Task: Create in the project ZestTech and in the Backlog issue 'Develop a new tool for automated testing of security vulnerabilities in web applications' a child issue 'Serverless computing application monitoring and alerting optimization', and assign it to team member softage.4@softage.net.
Action: Mouse moved to (298, 95)
Screenshot: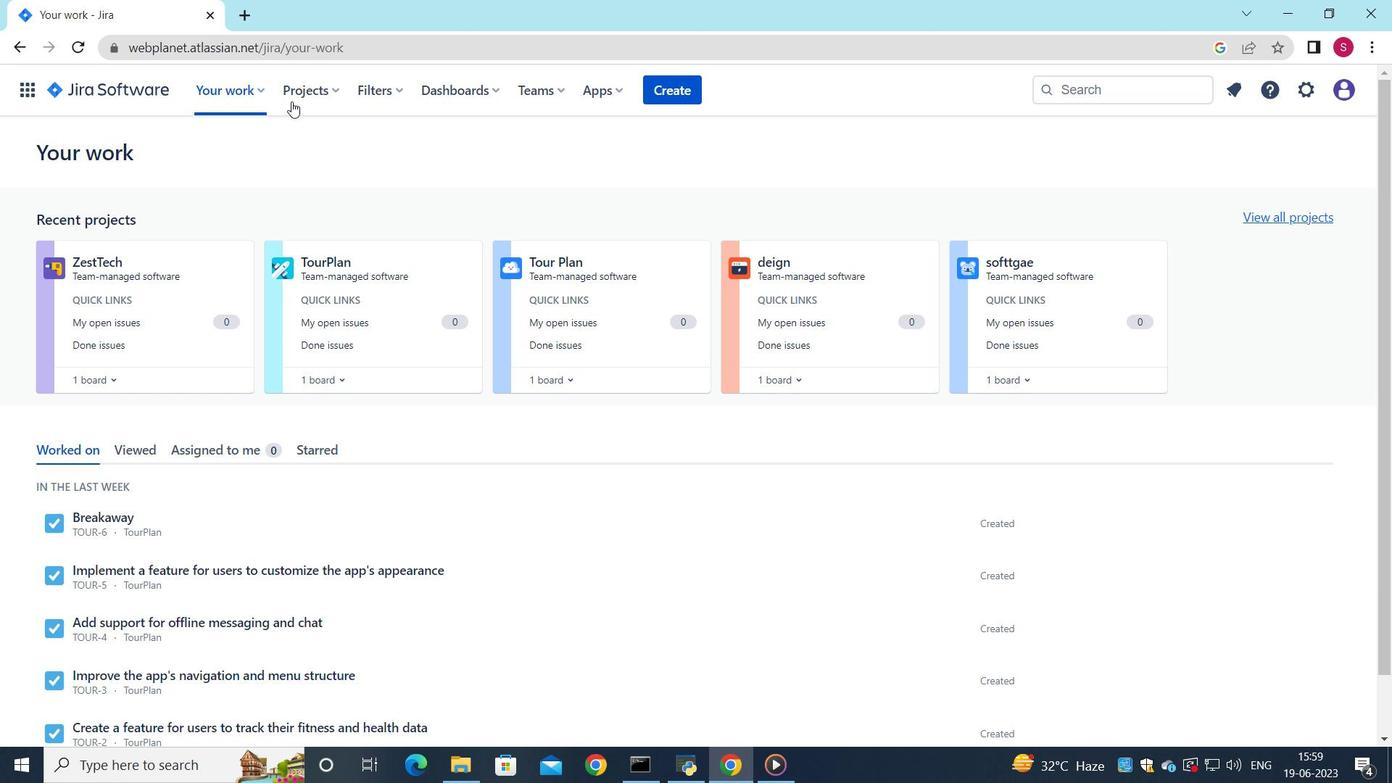 
Action: Mouse pressed left at (298, 95)
Screenshot: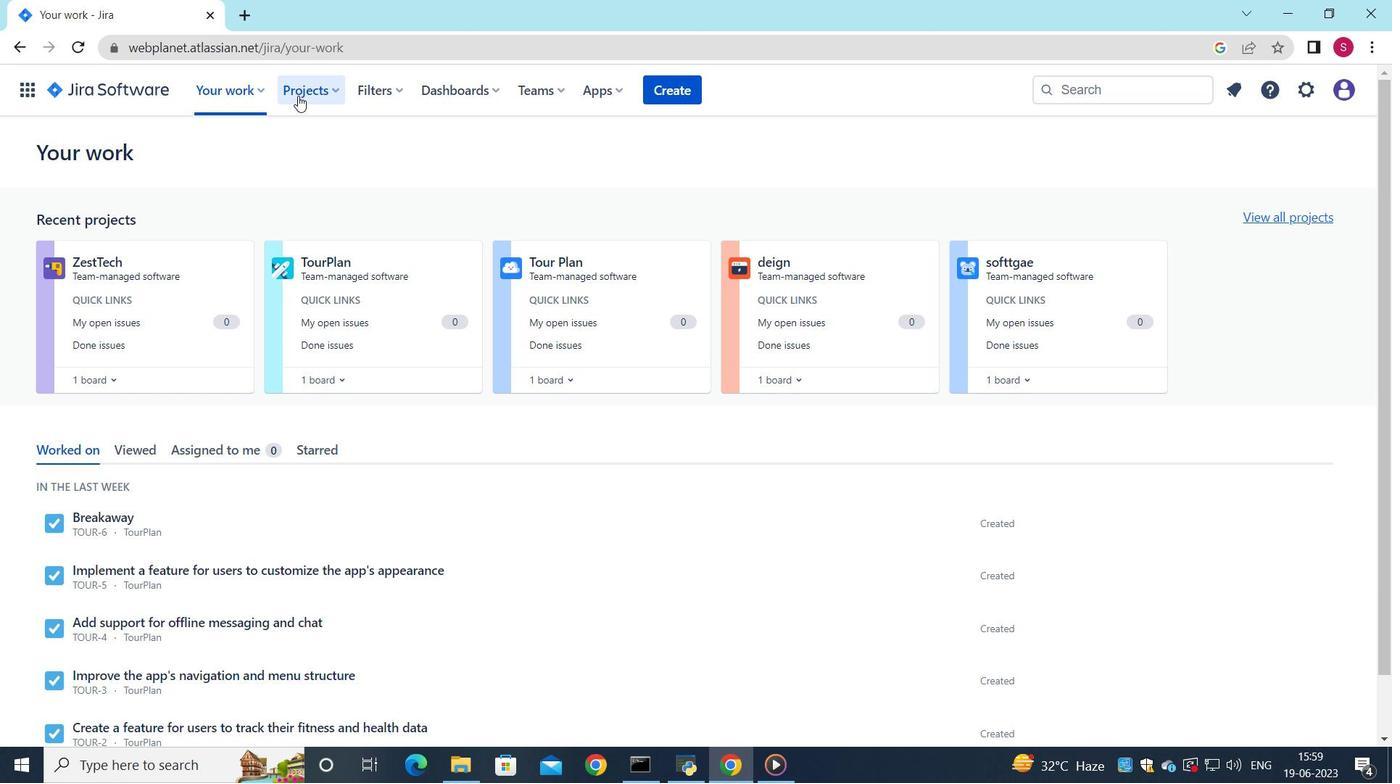 
Action: Mouse moved to (310, 171)
Screenshot: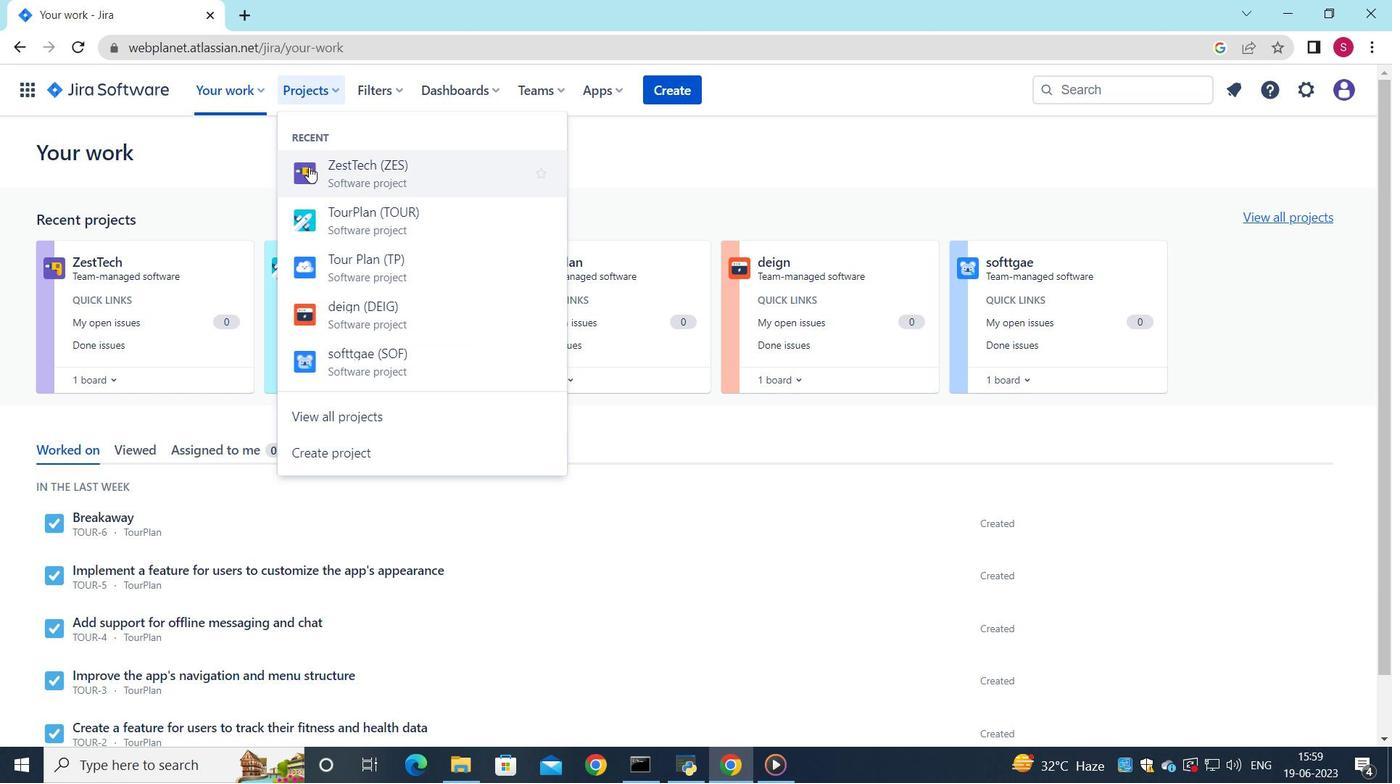 
Action: Mouse pressed left at (310, 171)
Screenshot: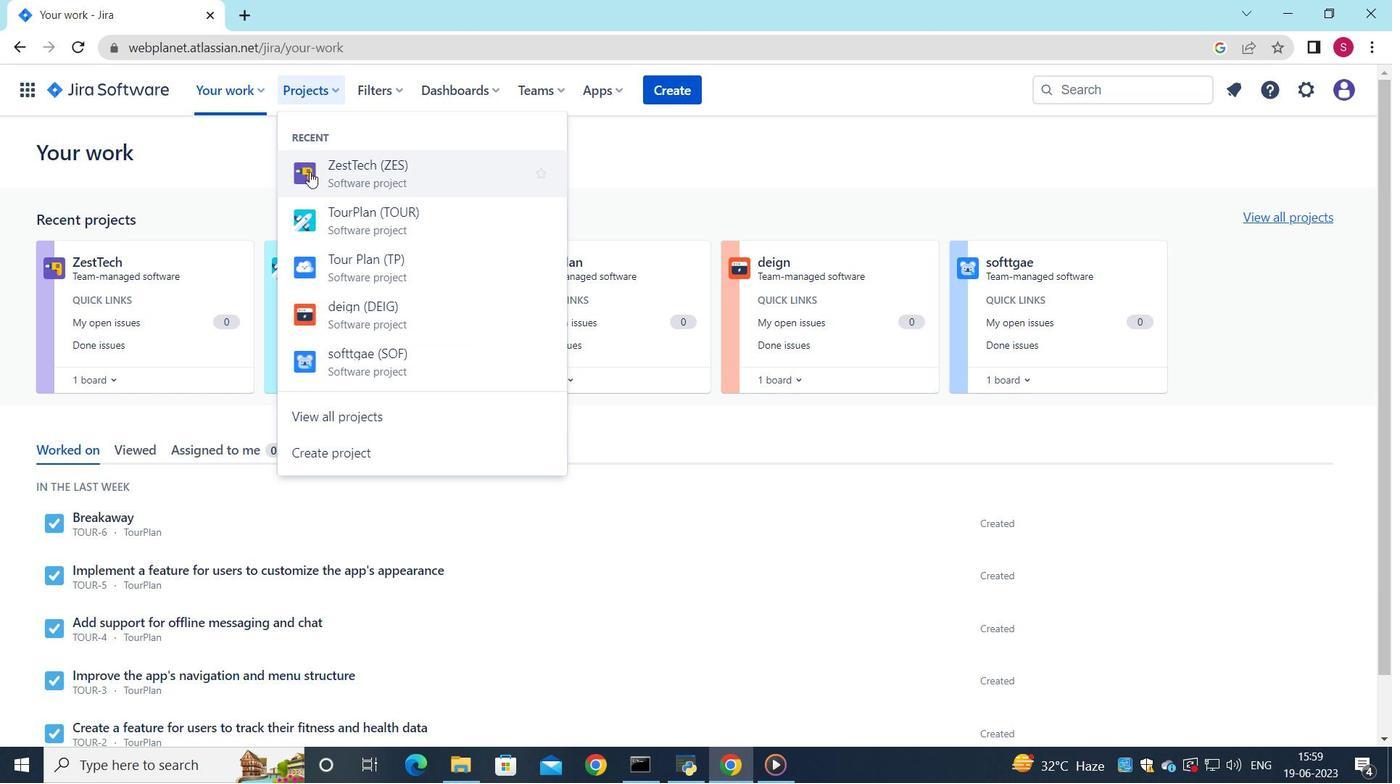 
Action: Mouse moved to (428, 382)
Screenshot: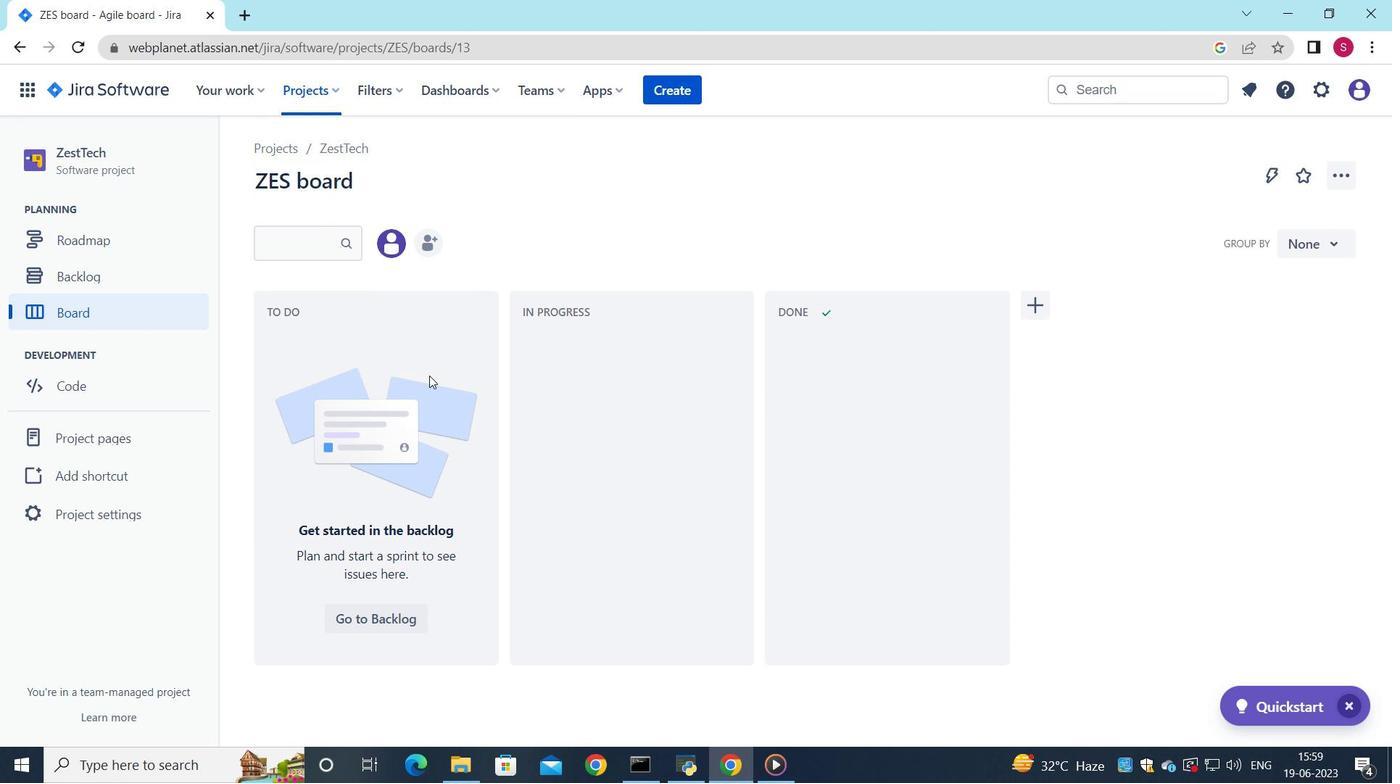 
Action: Mouse scrolled (428, 382) with delta (0, 0)
Screenshot: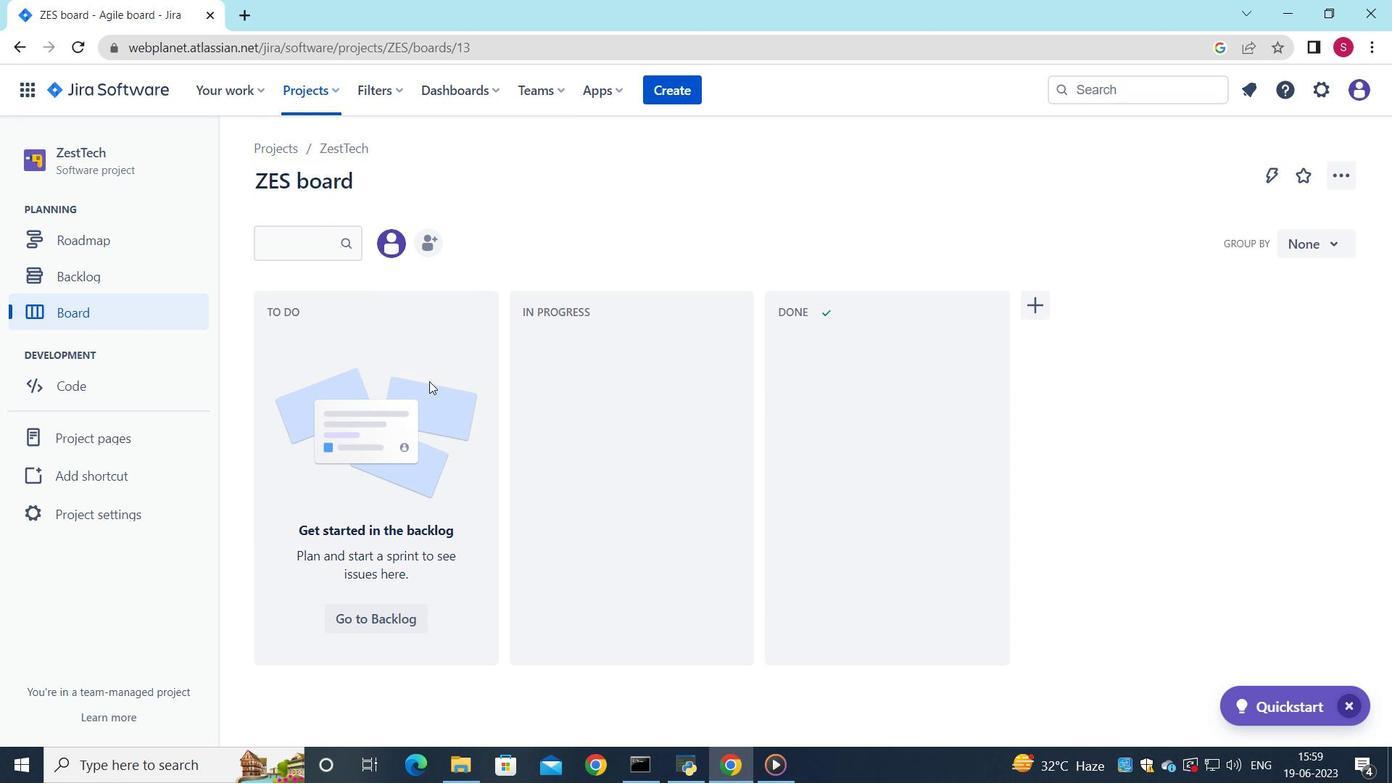 
Action: Mouse scrolled (428, 382) with delta (0, 0)
Screenshot: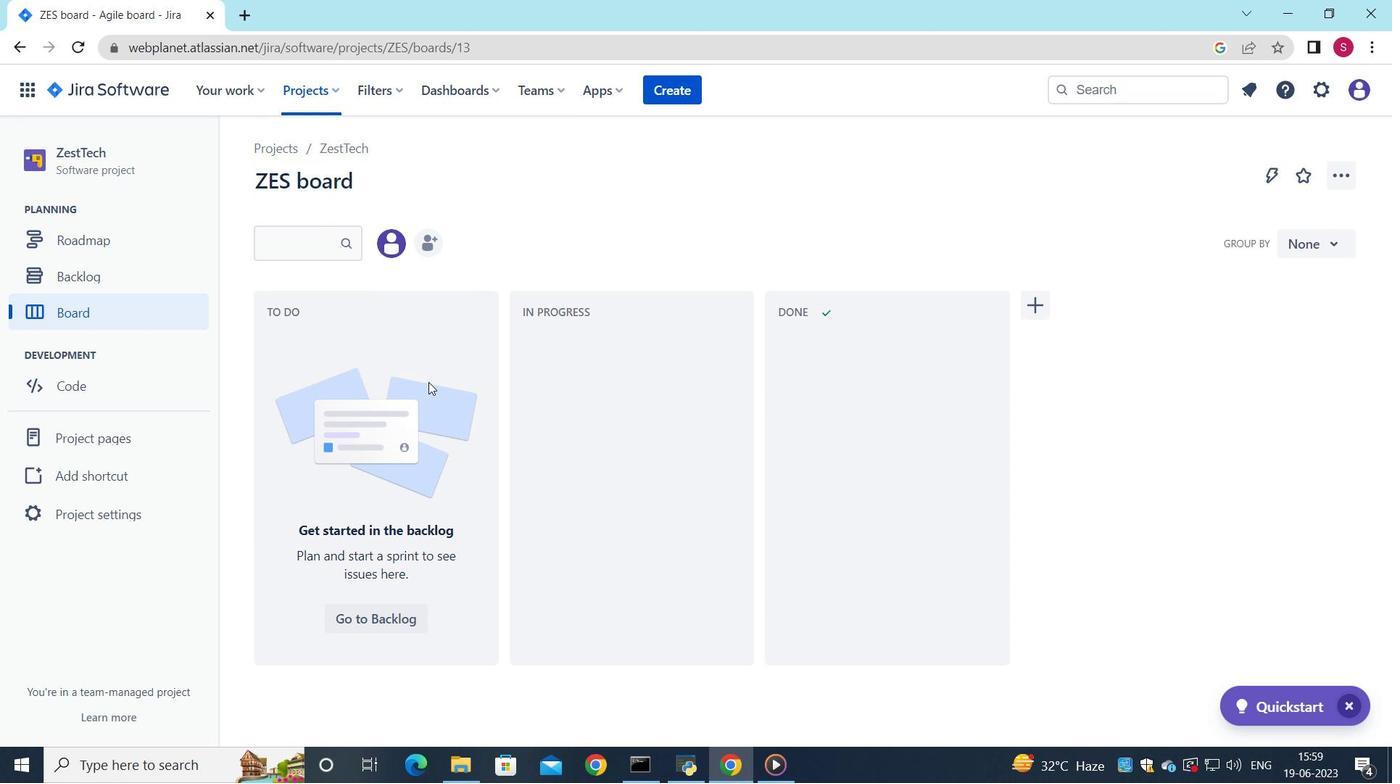 
Action: Mouse scrolled (428, 382) with delta (0, 0)
Screenshot: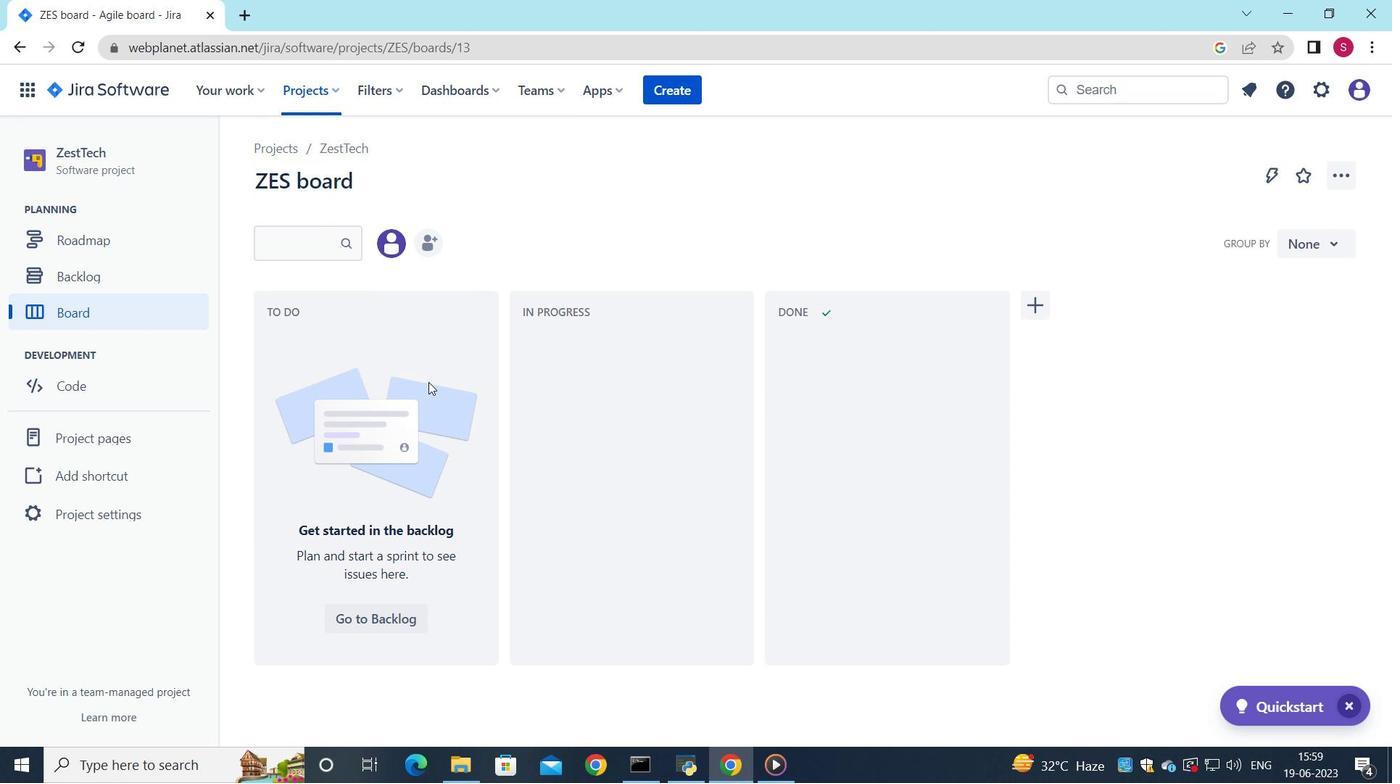 
Action: Mouse moved to (135, 279)
Screenshot: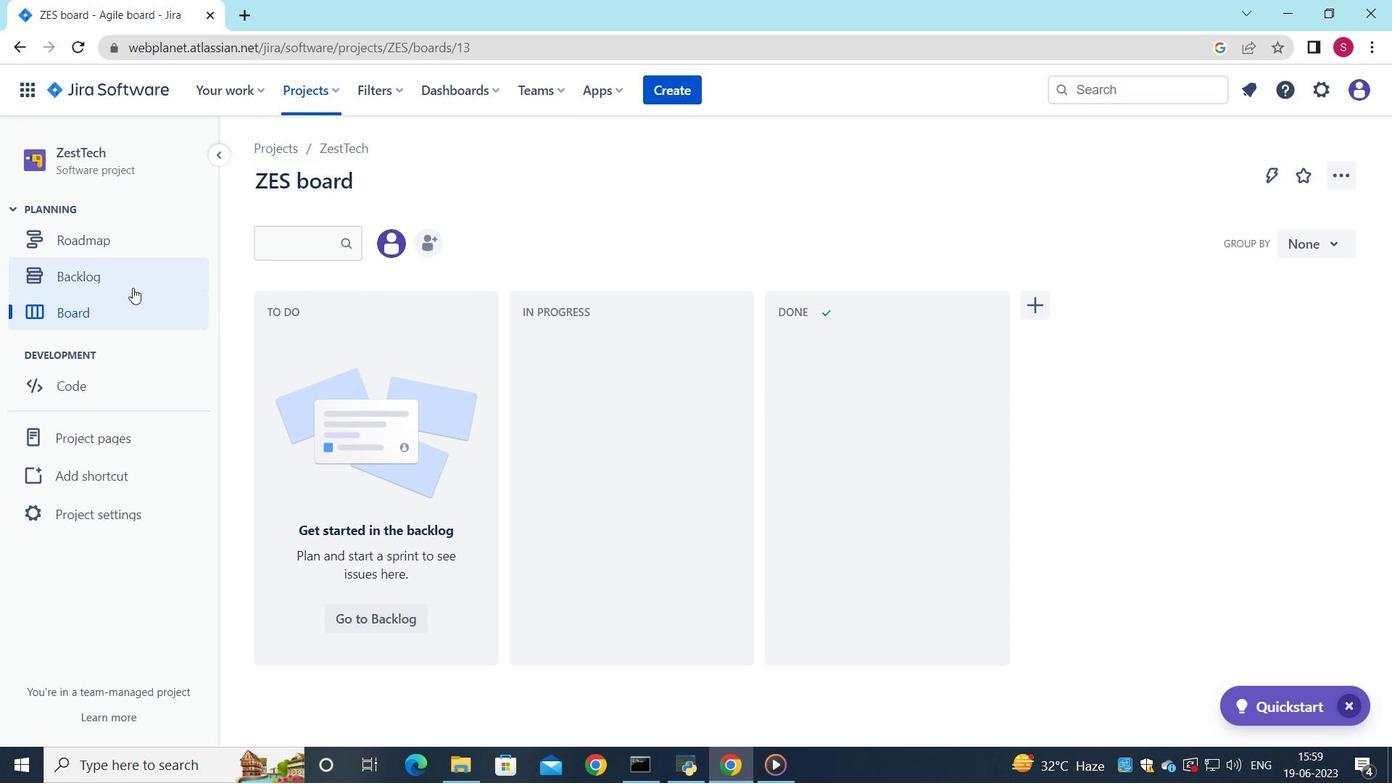 
Action: Mouse pressed left at (135, 279)
Screenshot: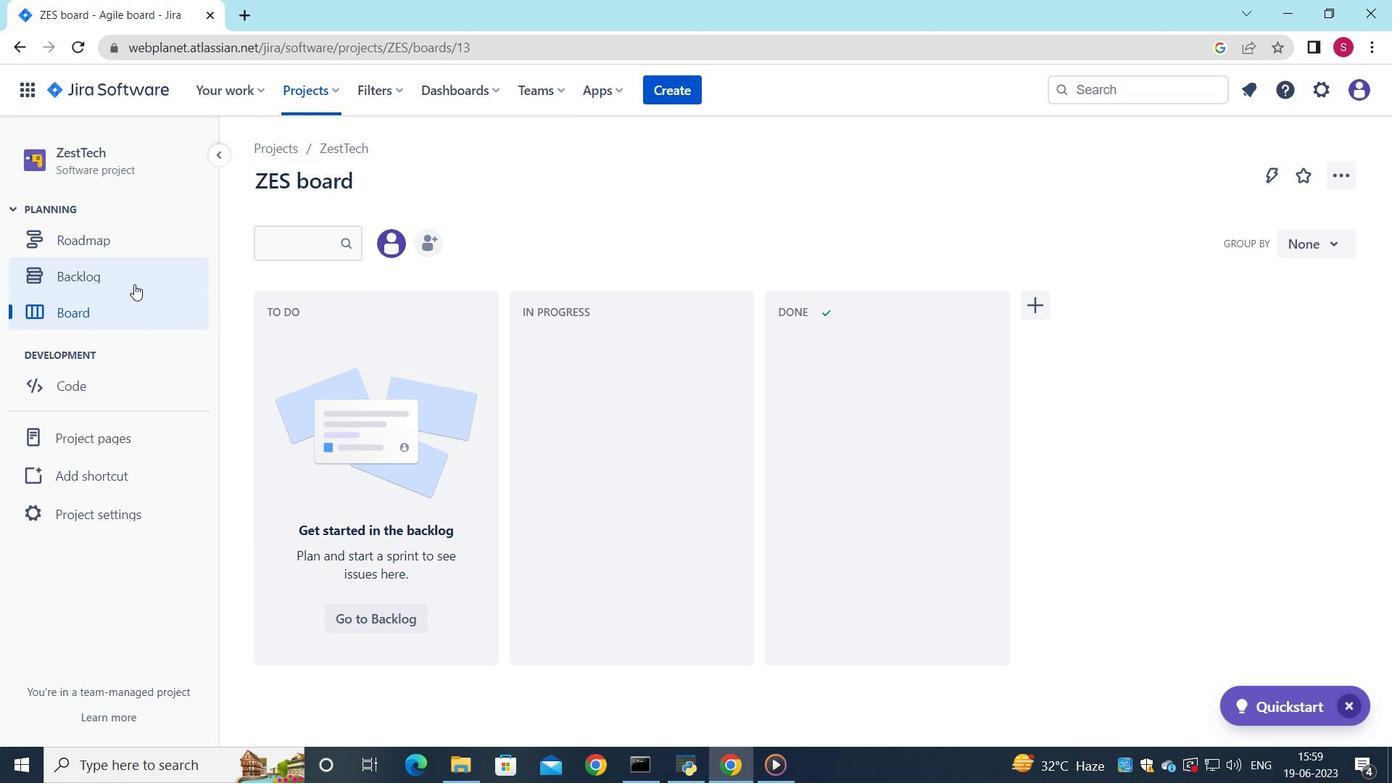 
Action: Mouse moved to (427, 366)
Screenshot: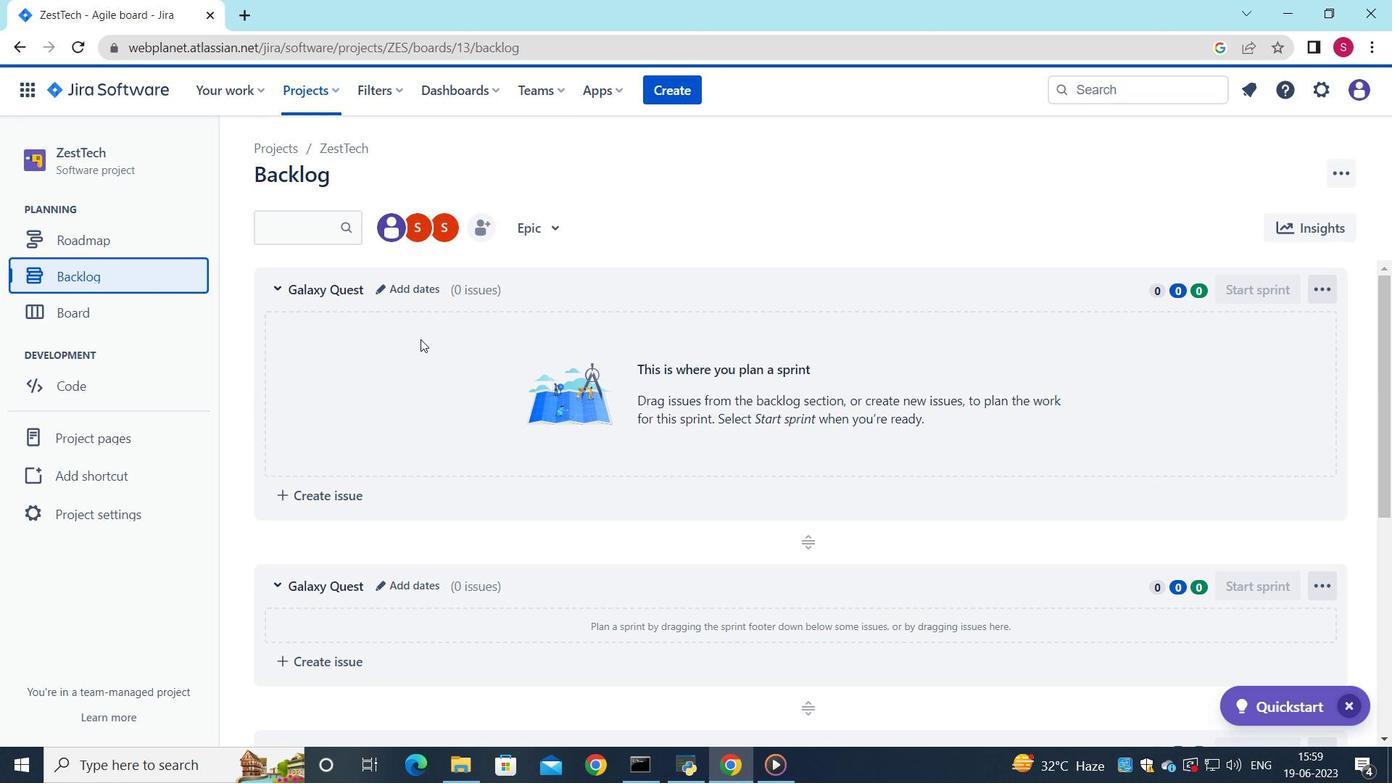 
Action: Mouse scrolled (427, 366) with delta (0, 0)
Screenshot: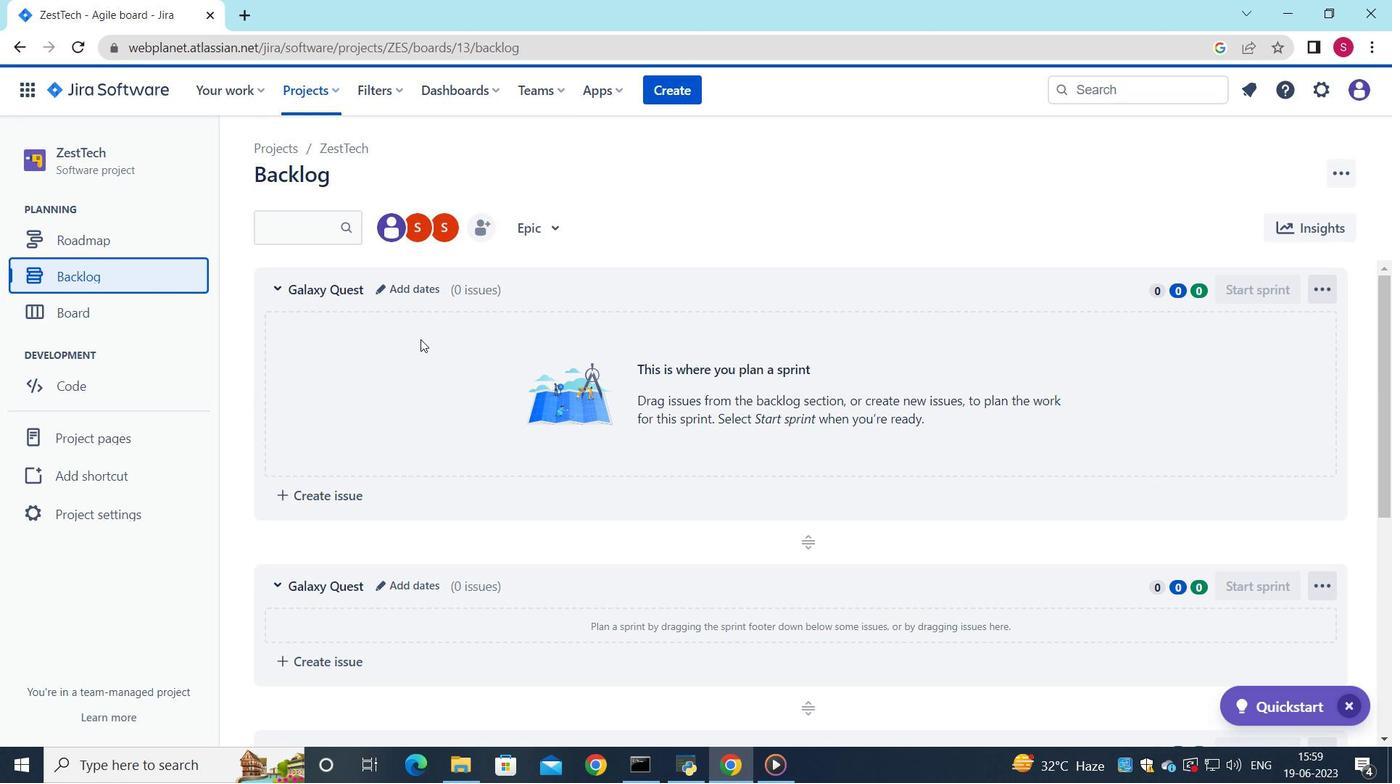 
Action: Mouse moved to (432, 380)
Screenshot: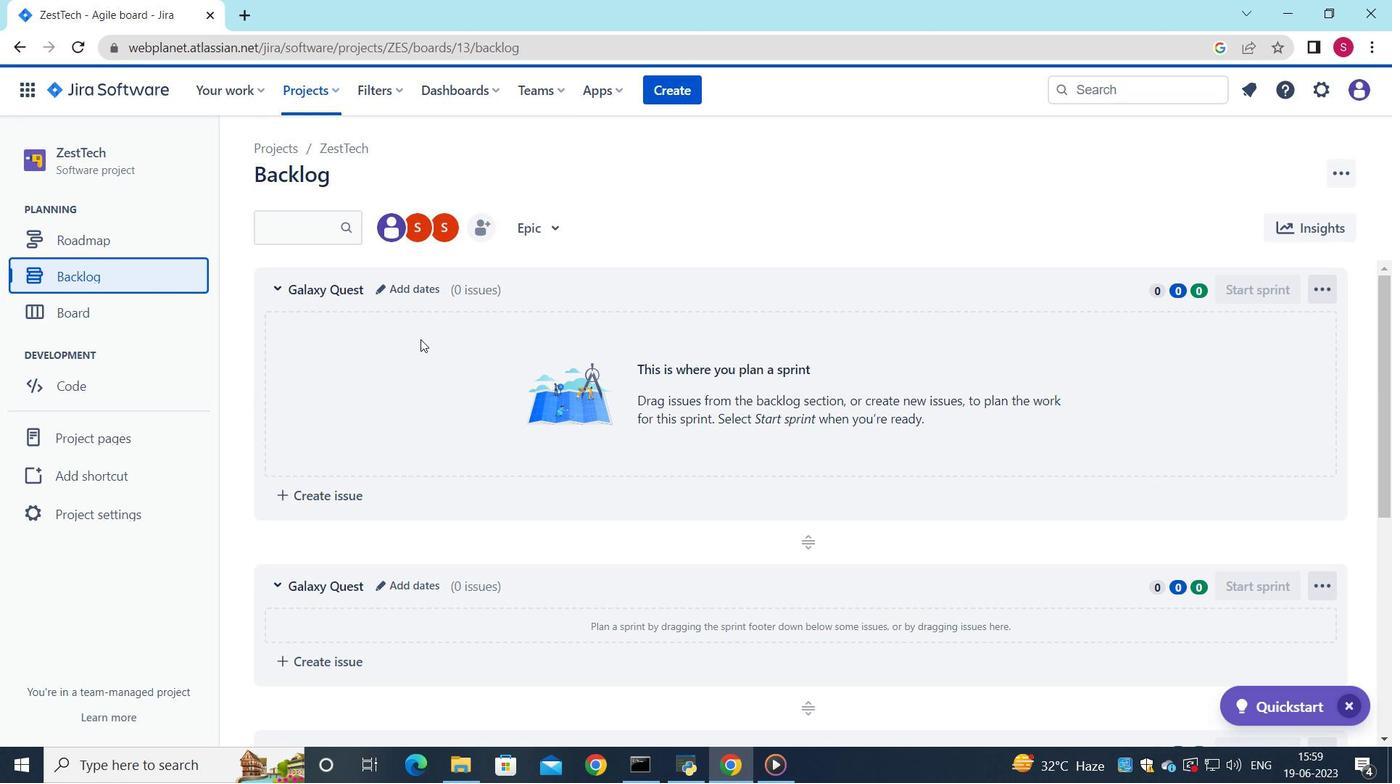 
Action: Mouse scrolled (432, 380) with delta (0, 0)
Screenshot: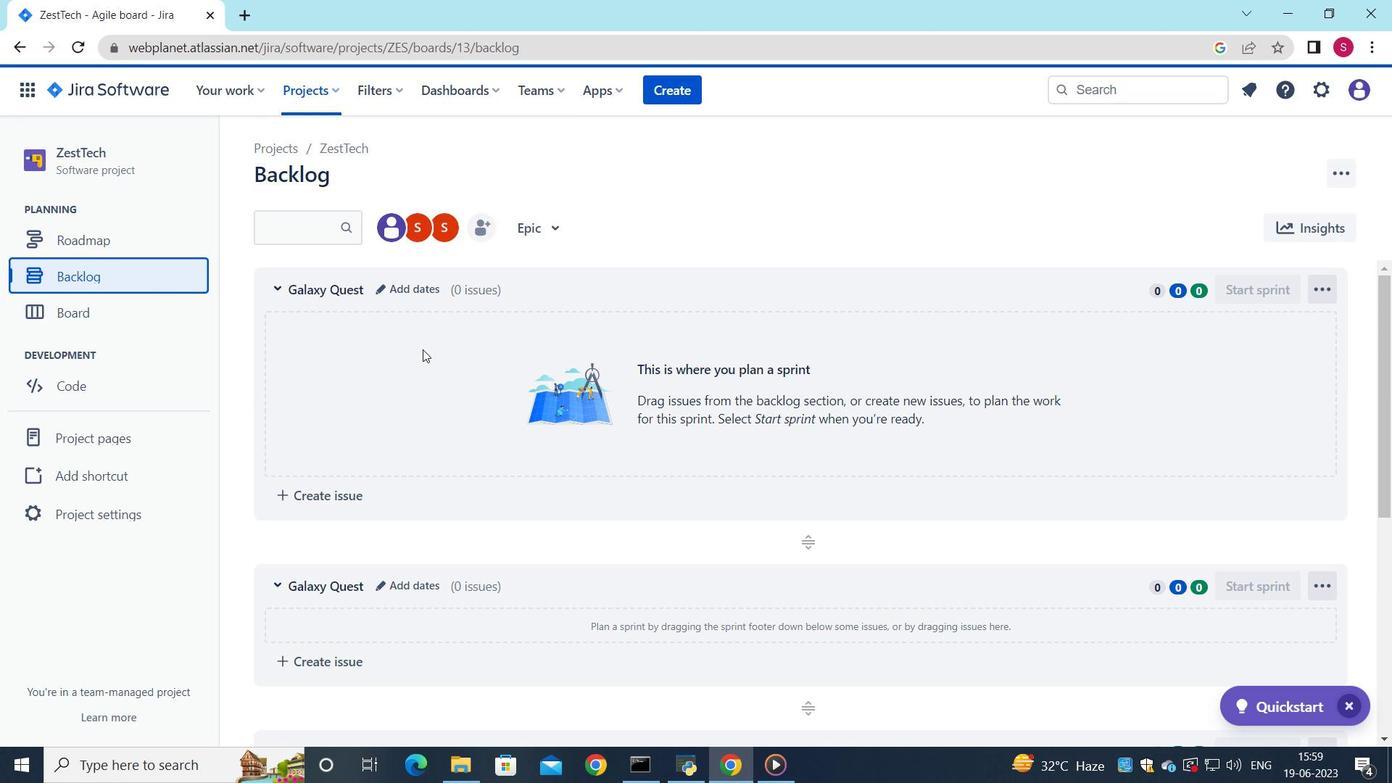 
Action: Mouse moved to (433, 387)
Screenshot: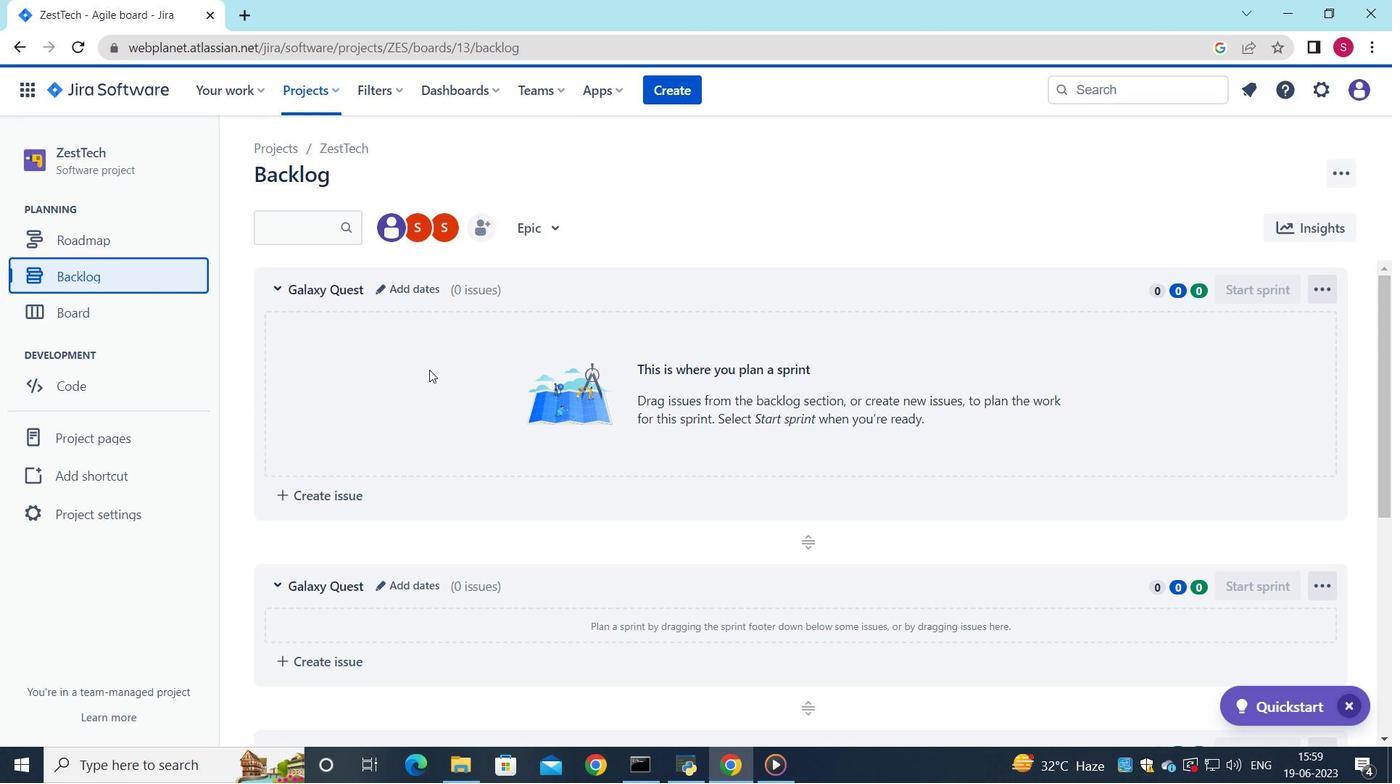 
Action: Mouse scrolled (433, 386) with delta (0, 0)
Screenshot: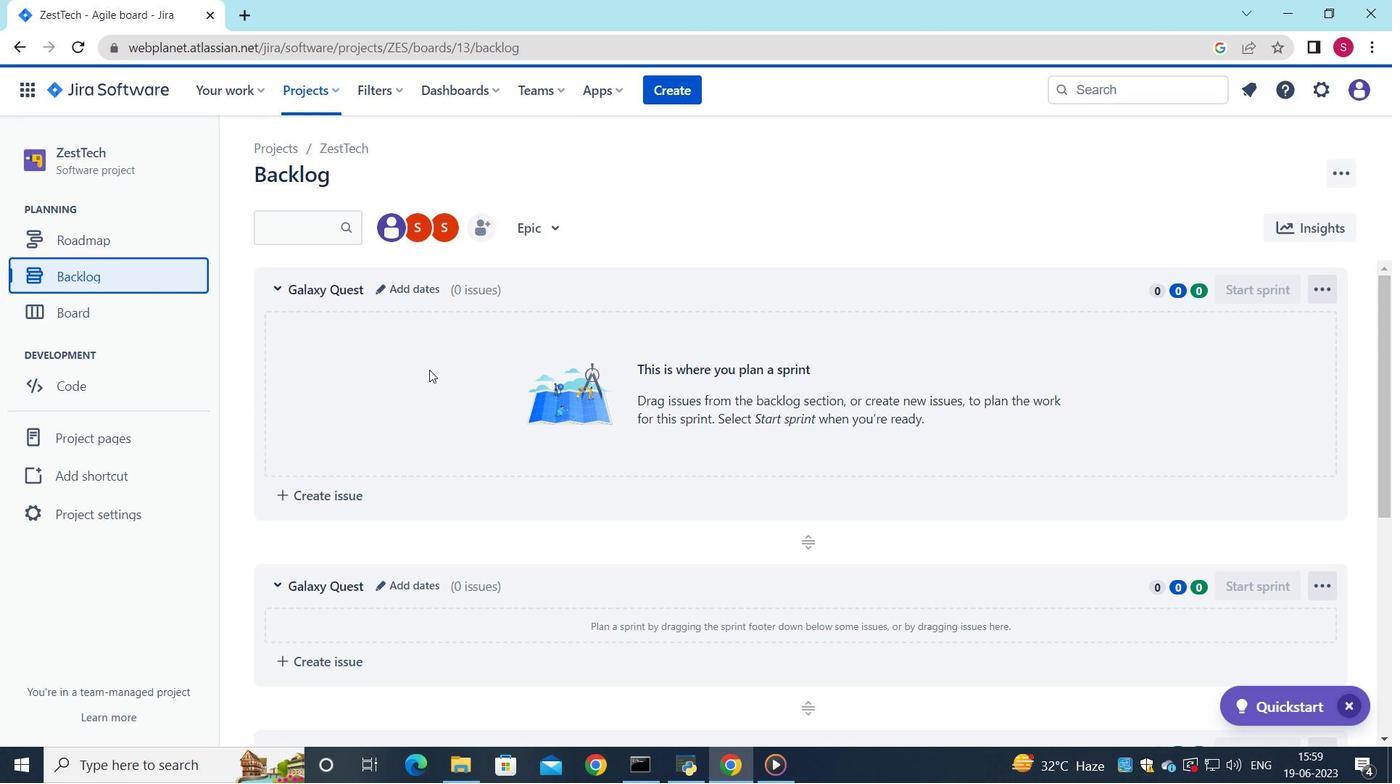 
Action: Mouse moved to (432, 407)
Screenshot: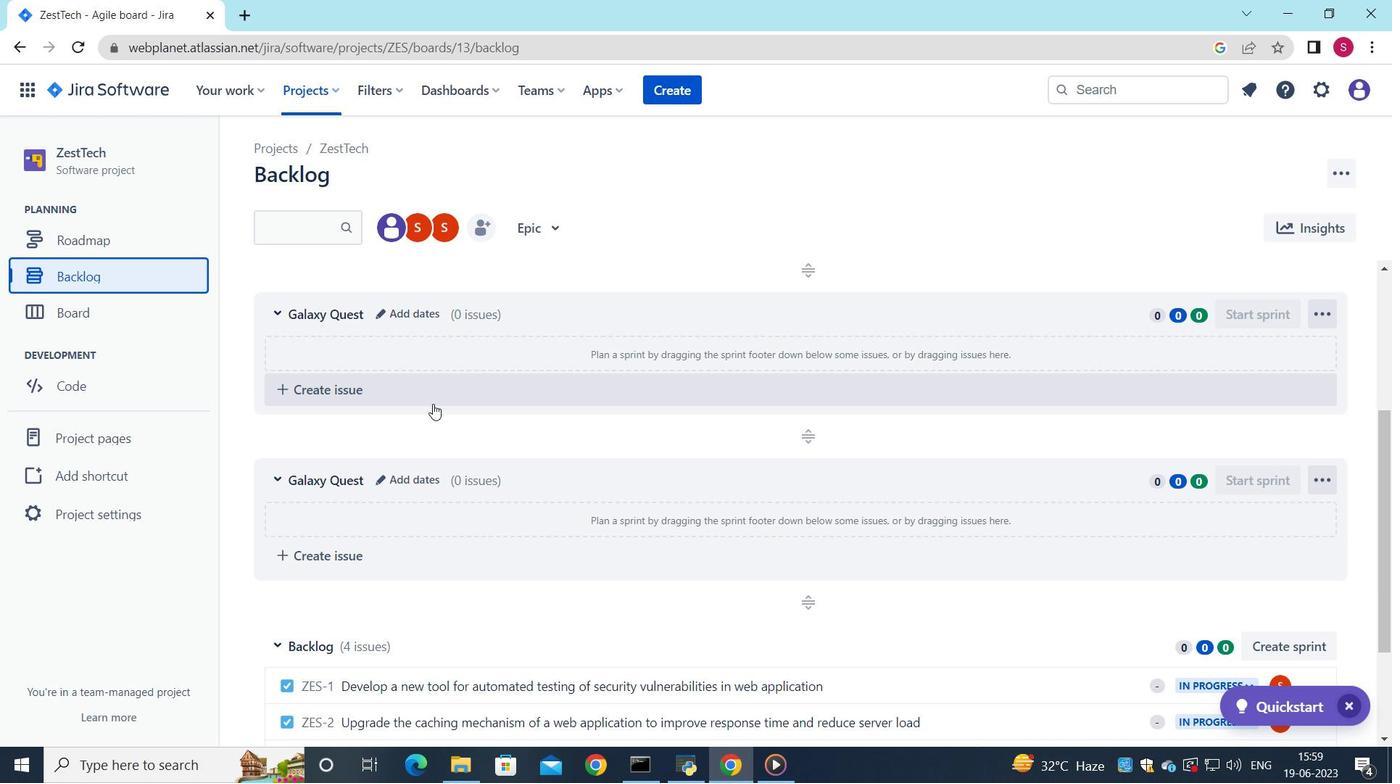 
Action: Mouse scrolled (432, 406) with delta (0, 0)
Screenshot: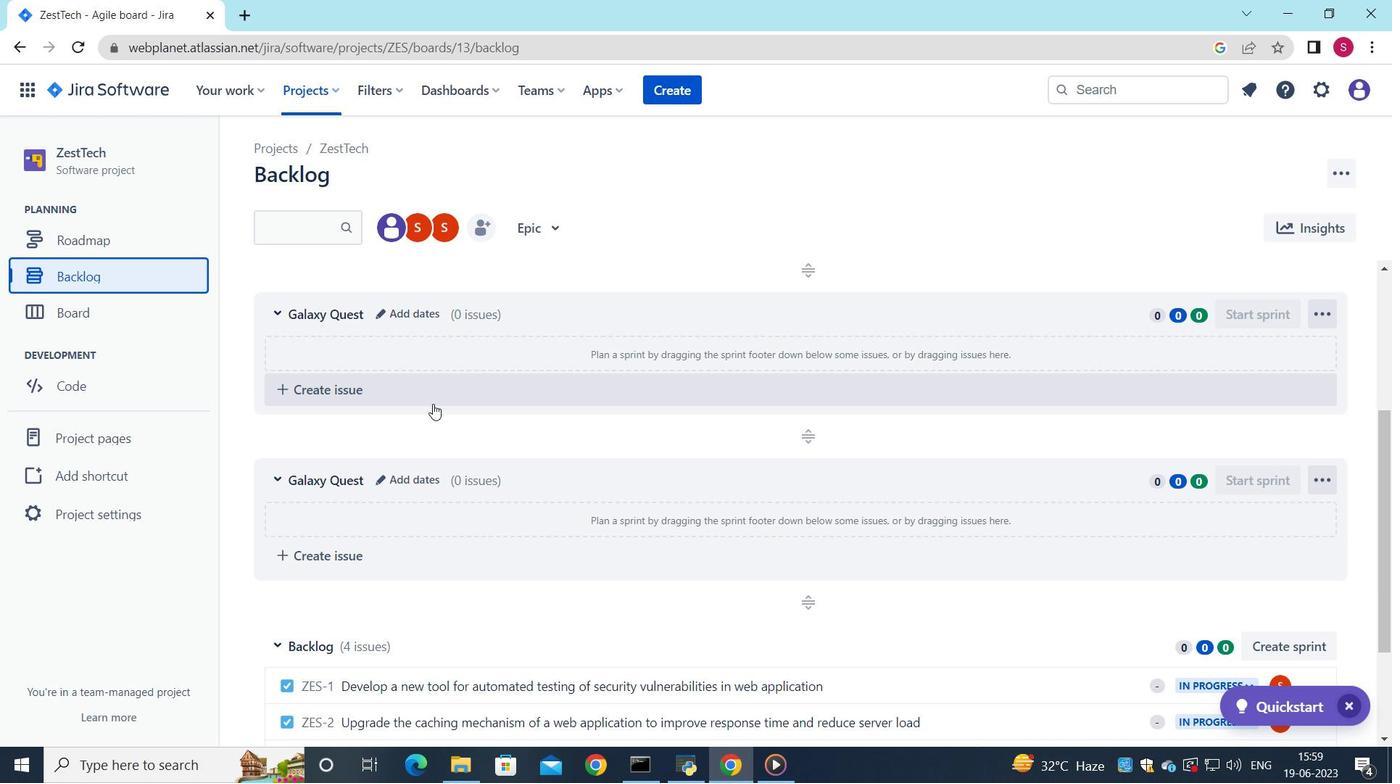 
Action: Mouse moved to (432, 408)
Screenshot: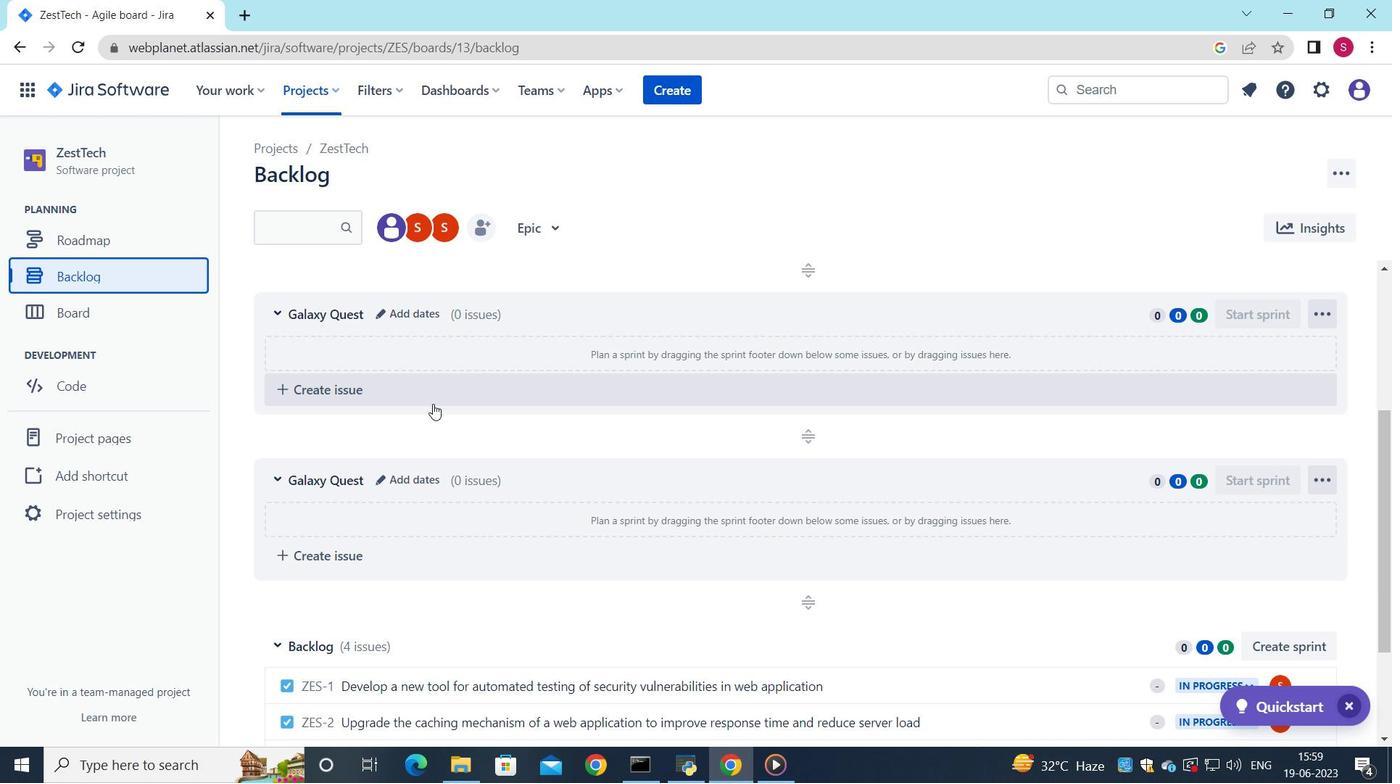 
Action: Mouse scrolled (432, 407) with delta (0, 0)
Screenshot: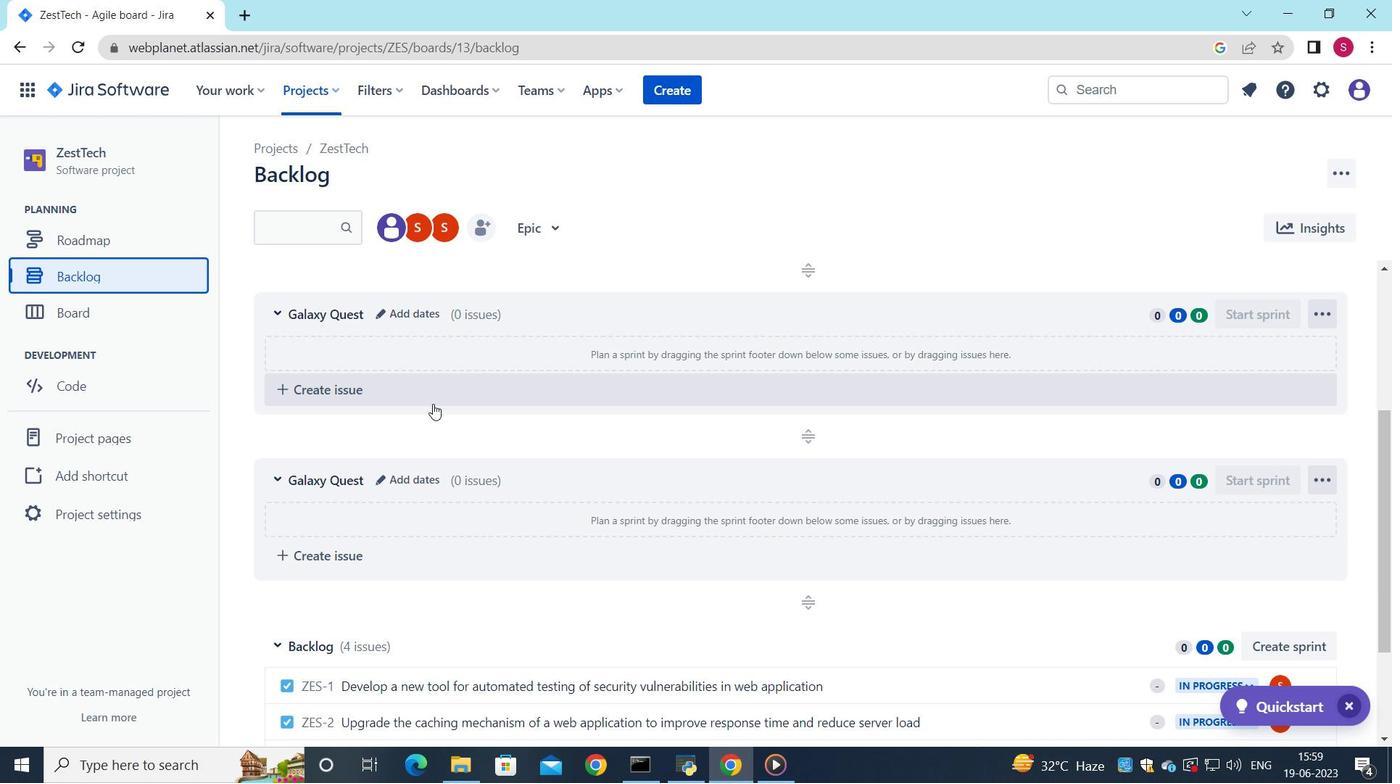 
Action: Mouse scrolled (432, 407) with delta (0, 0)
Screenshot: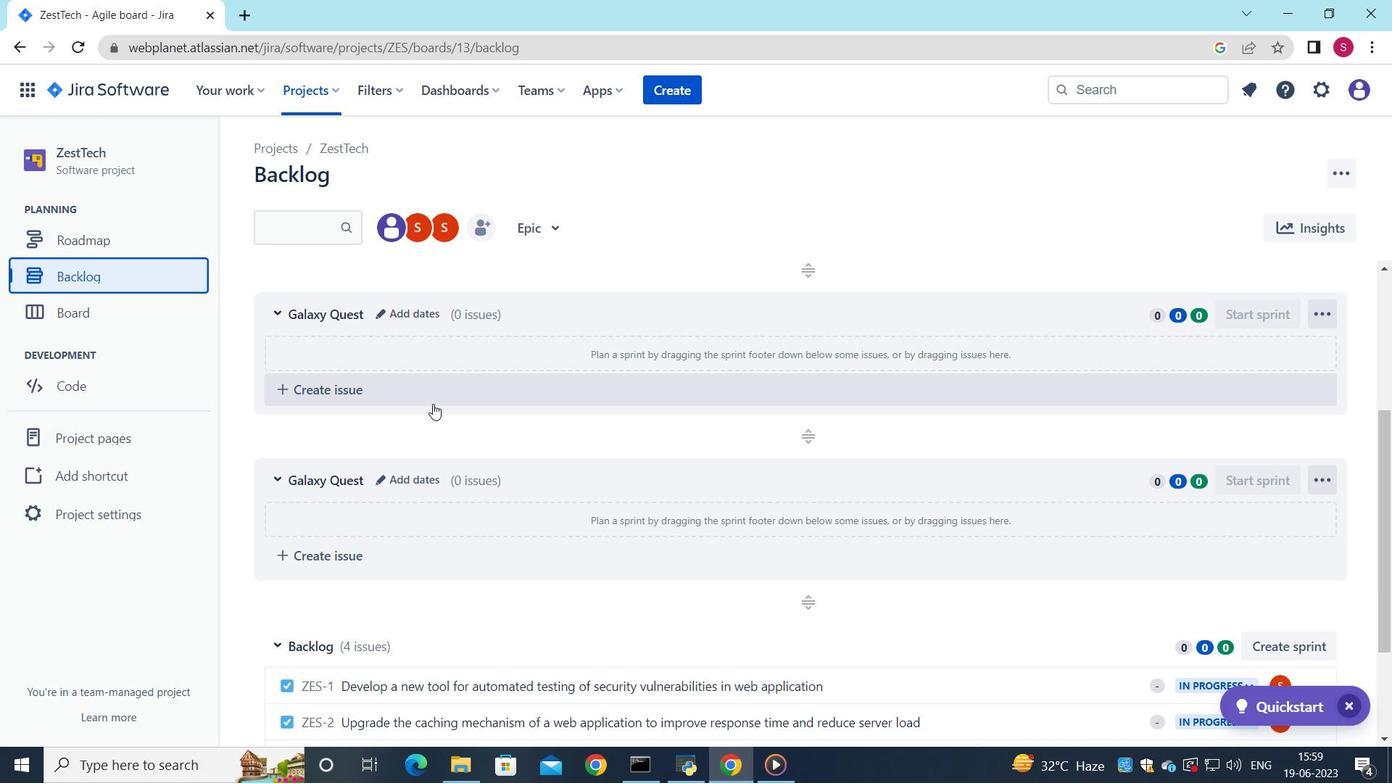 
Action: Mouse moved to (420, 523)
Screenshot: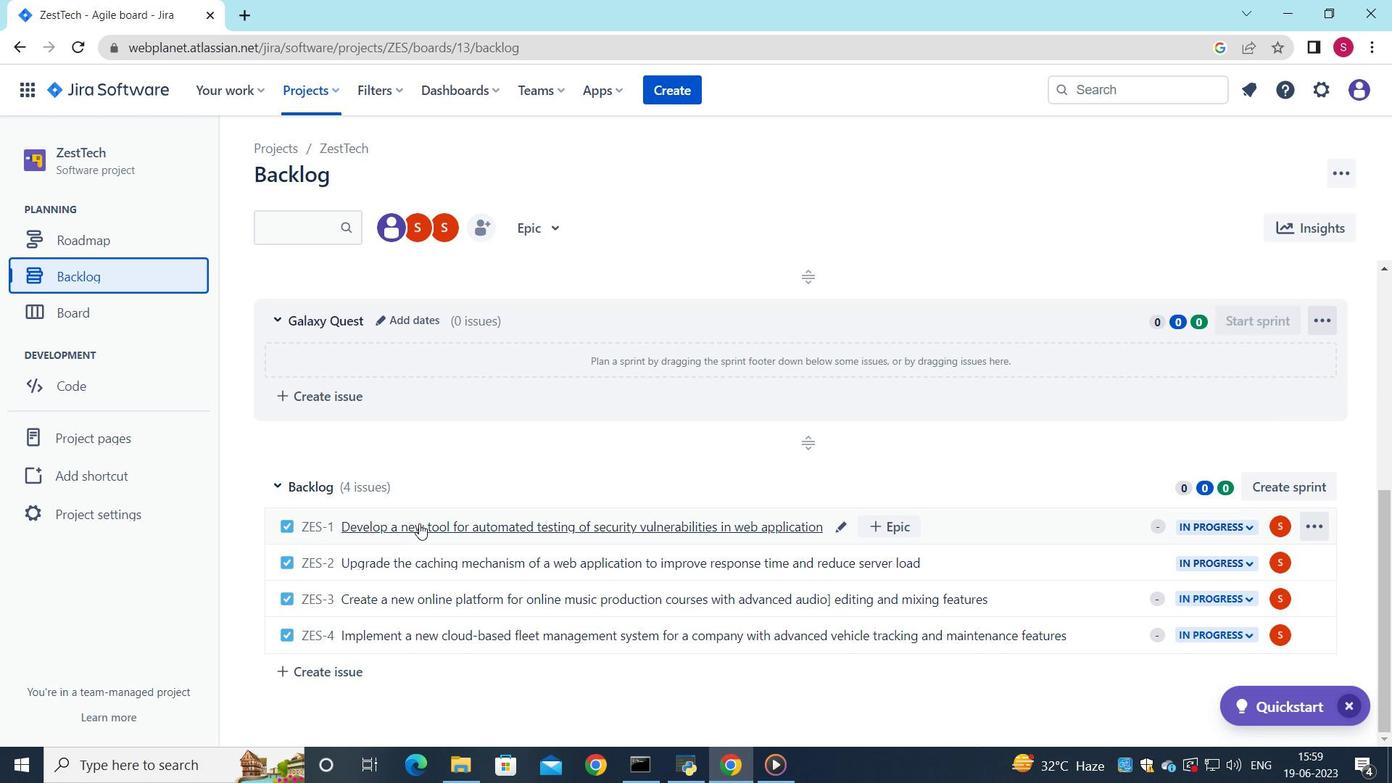 
Action: Mouse pressed left at (420, 523)
Screenshot: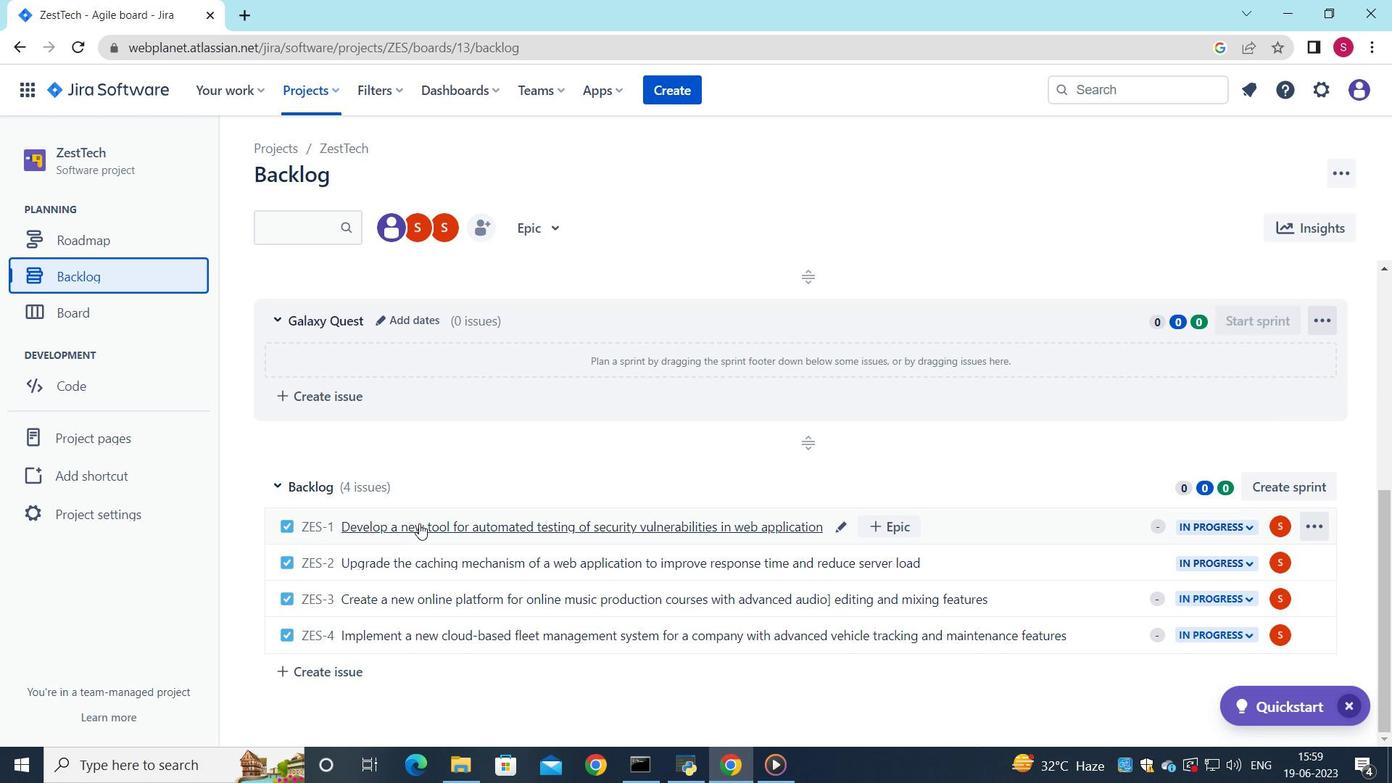 
Action: Mouse moved to (1074, 418)
Screenshot: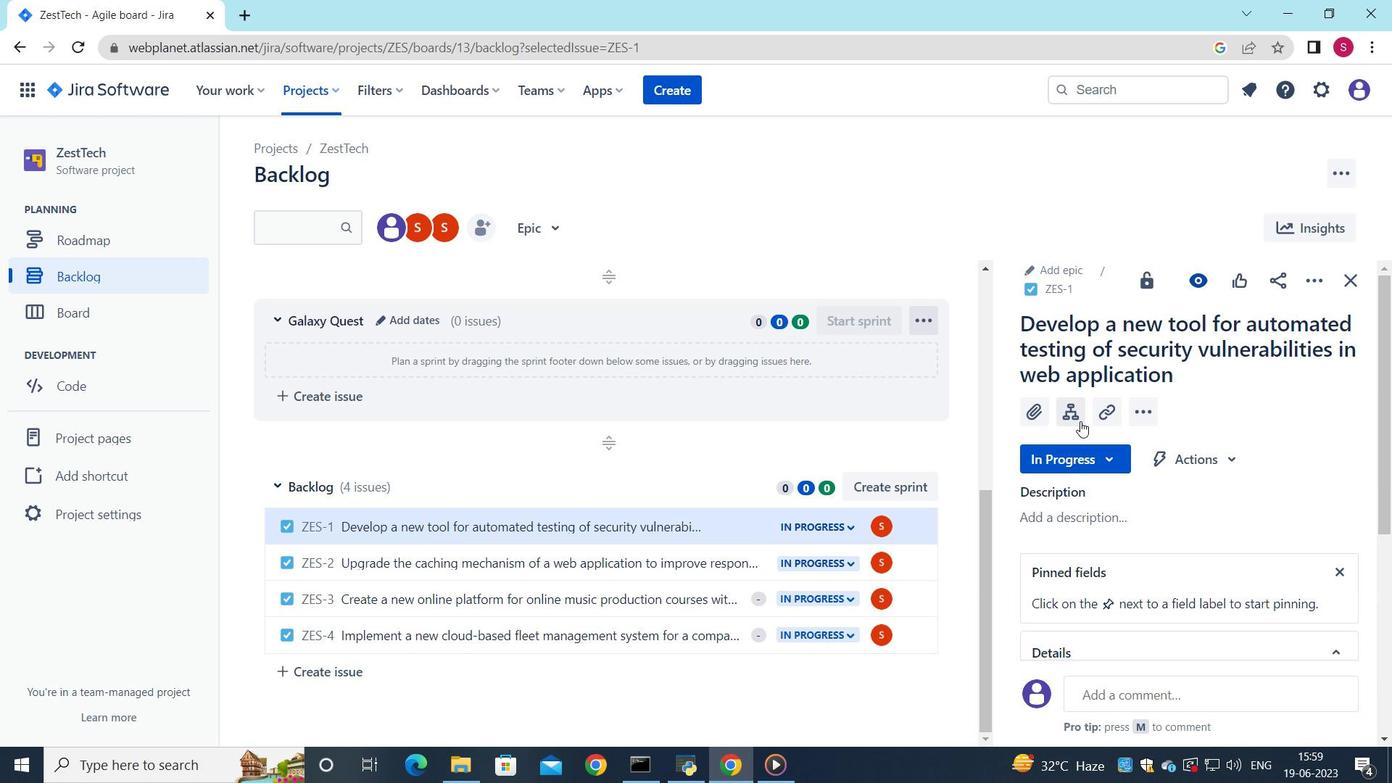 
Action: Mouse pressed left at (1074, 418)
Screenshot: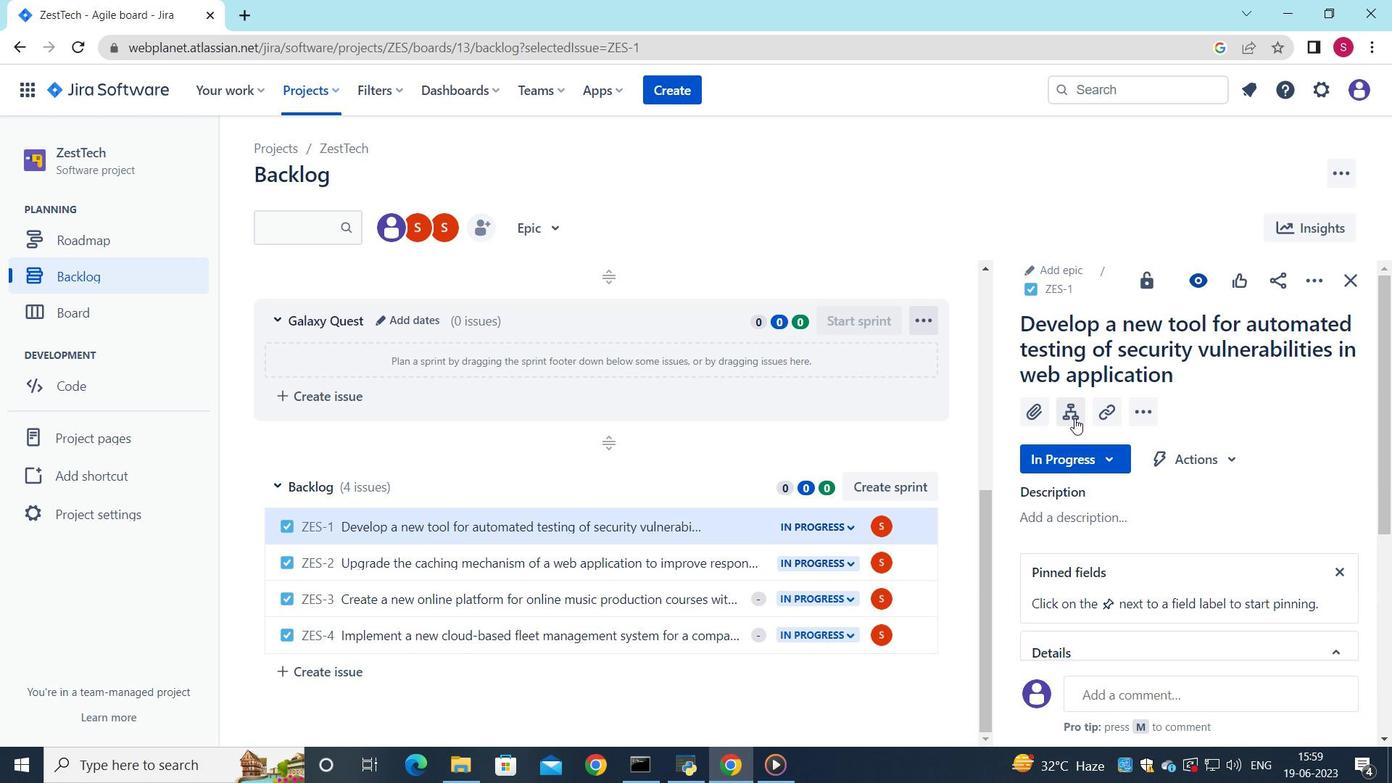 
Action: Mouse moved to (1054, 490)
Screenshot: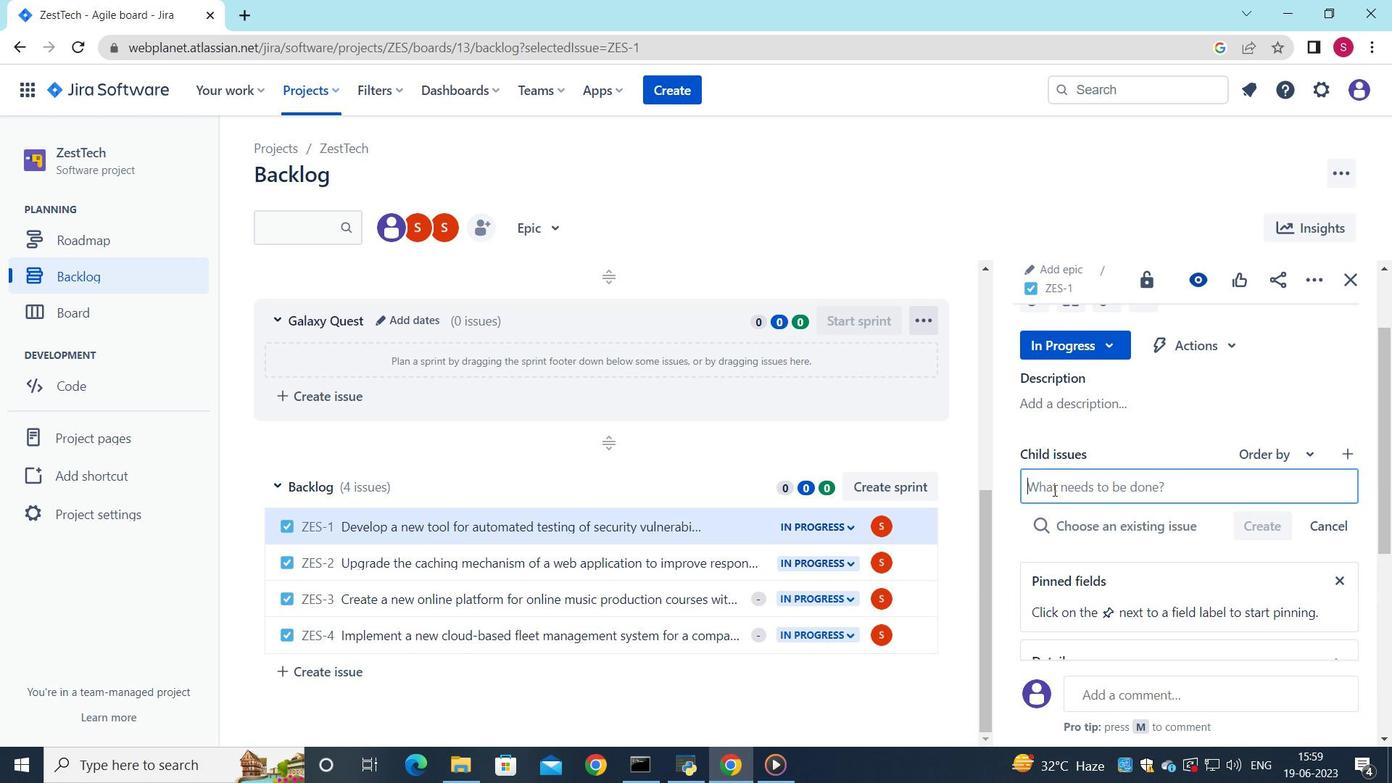 
Action: Key pressed <Key.shift>Serverless<Key.space>
Screenshot: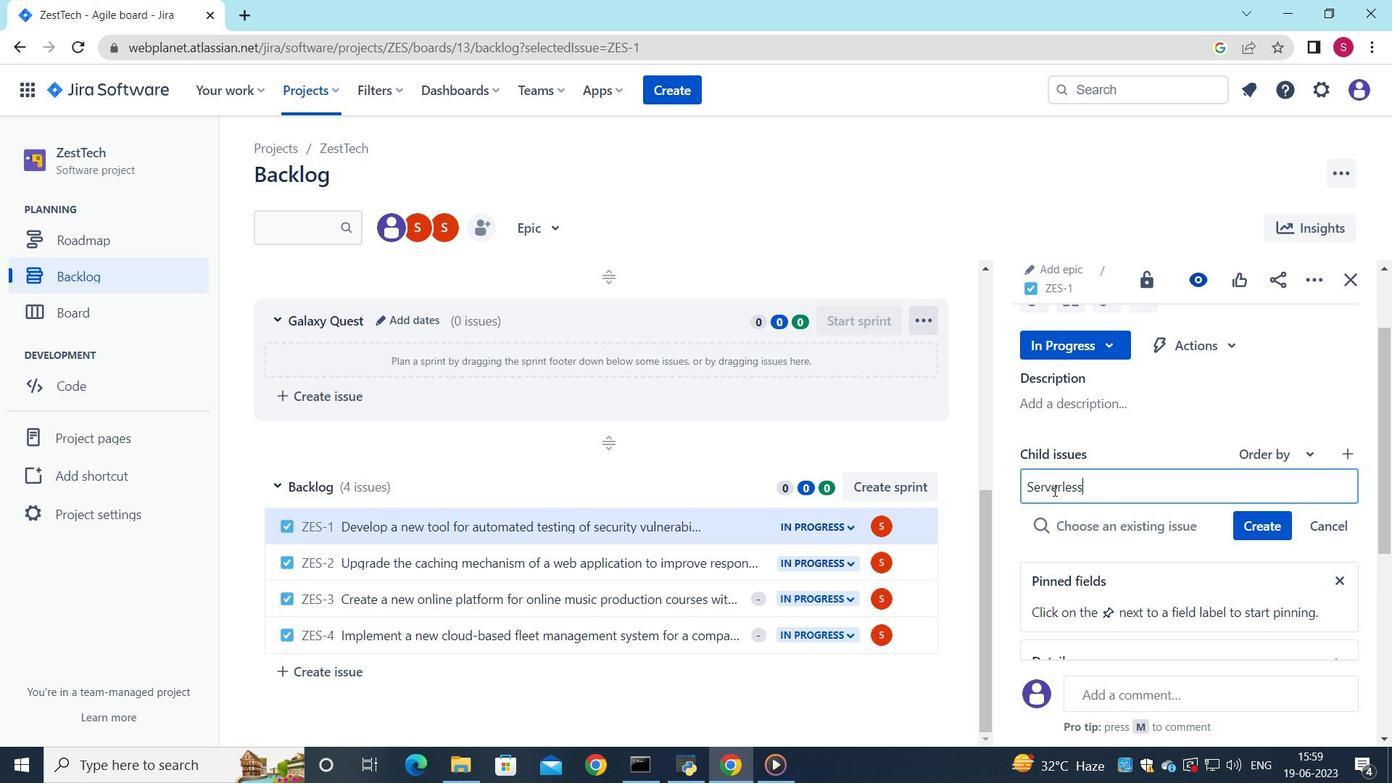 
Action: Mouse moved to (1114, 499)
Screenshot: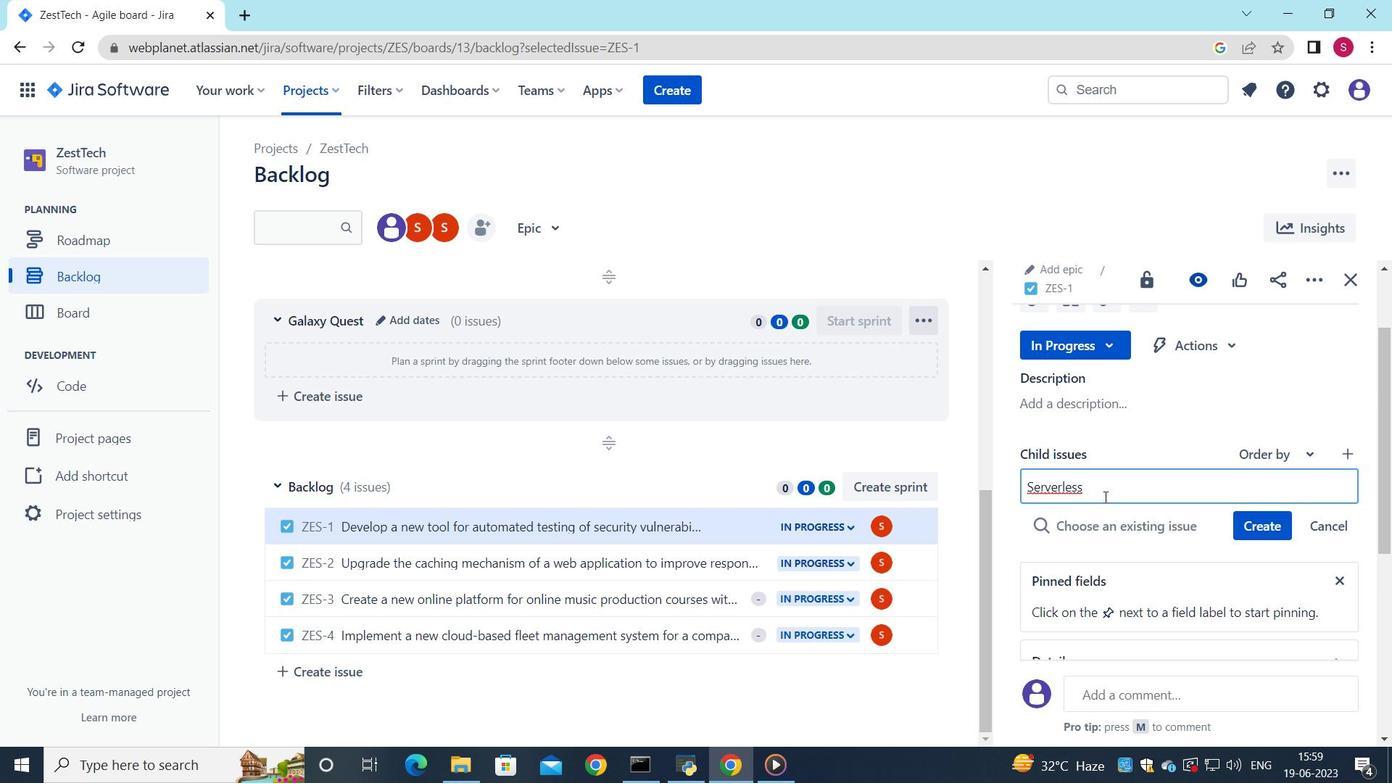
Action: Key pressed computing<Key.space>
Screenshot: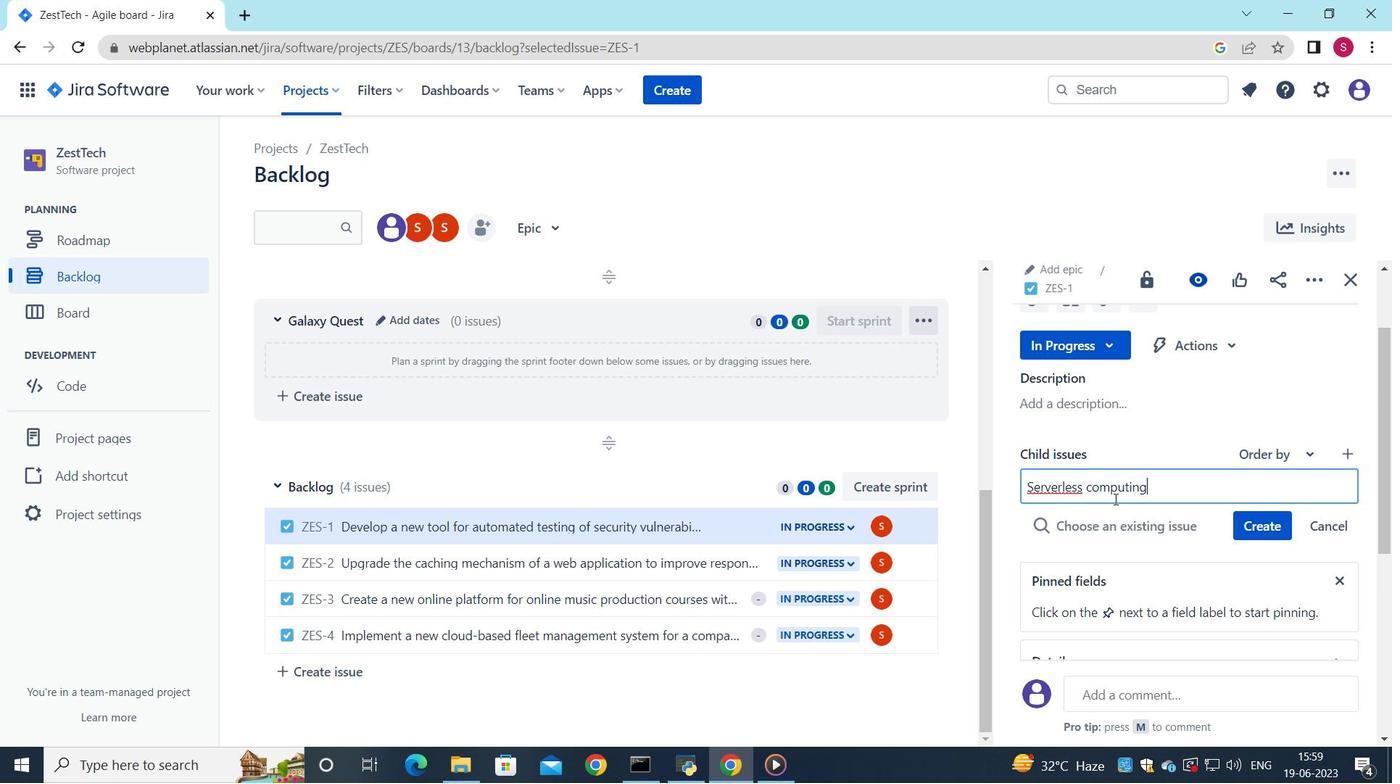 
Action: Mouse moved to (1187, 488)
Screenshot: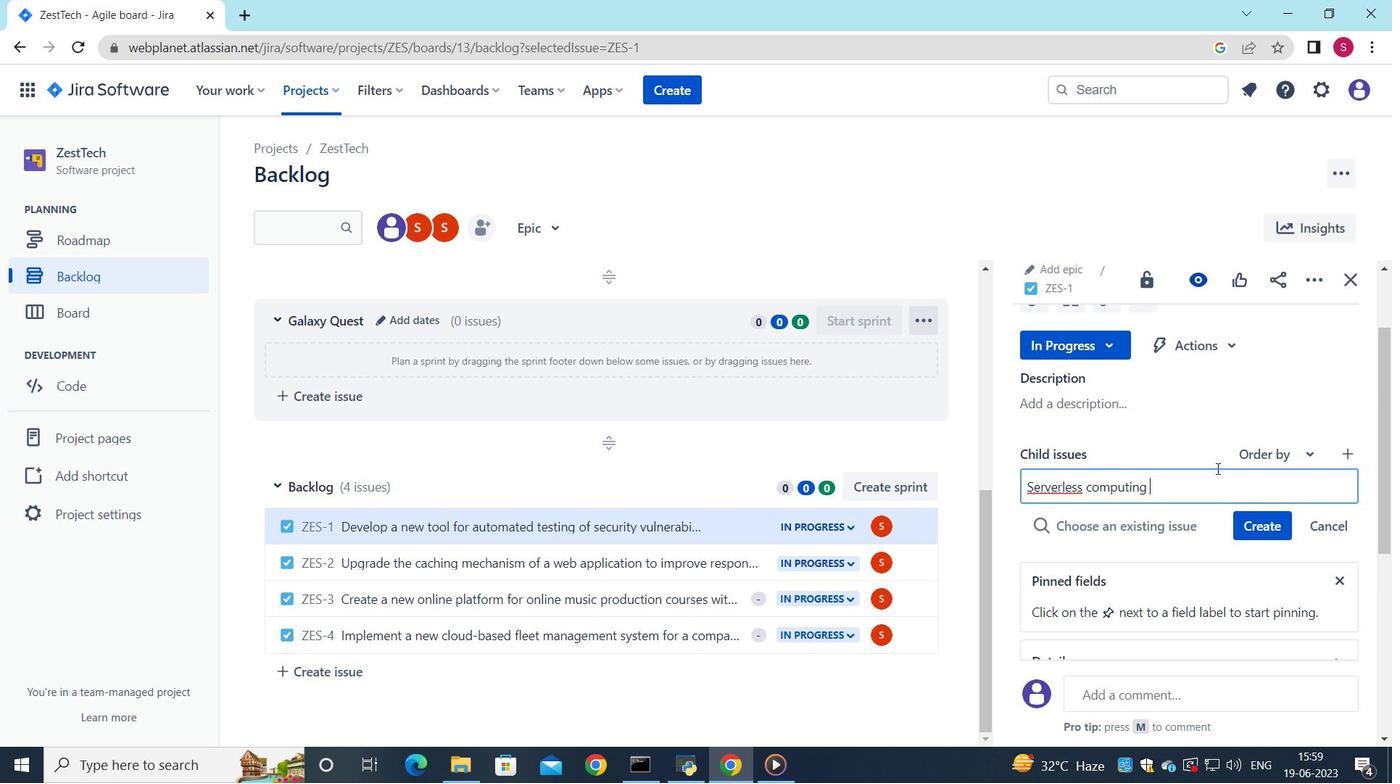 
Action: Mouse pressed left at (1187, 488)
Screenshot: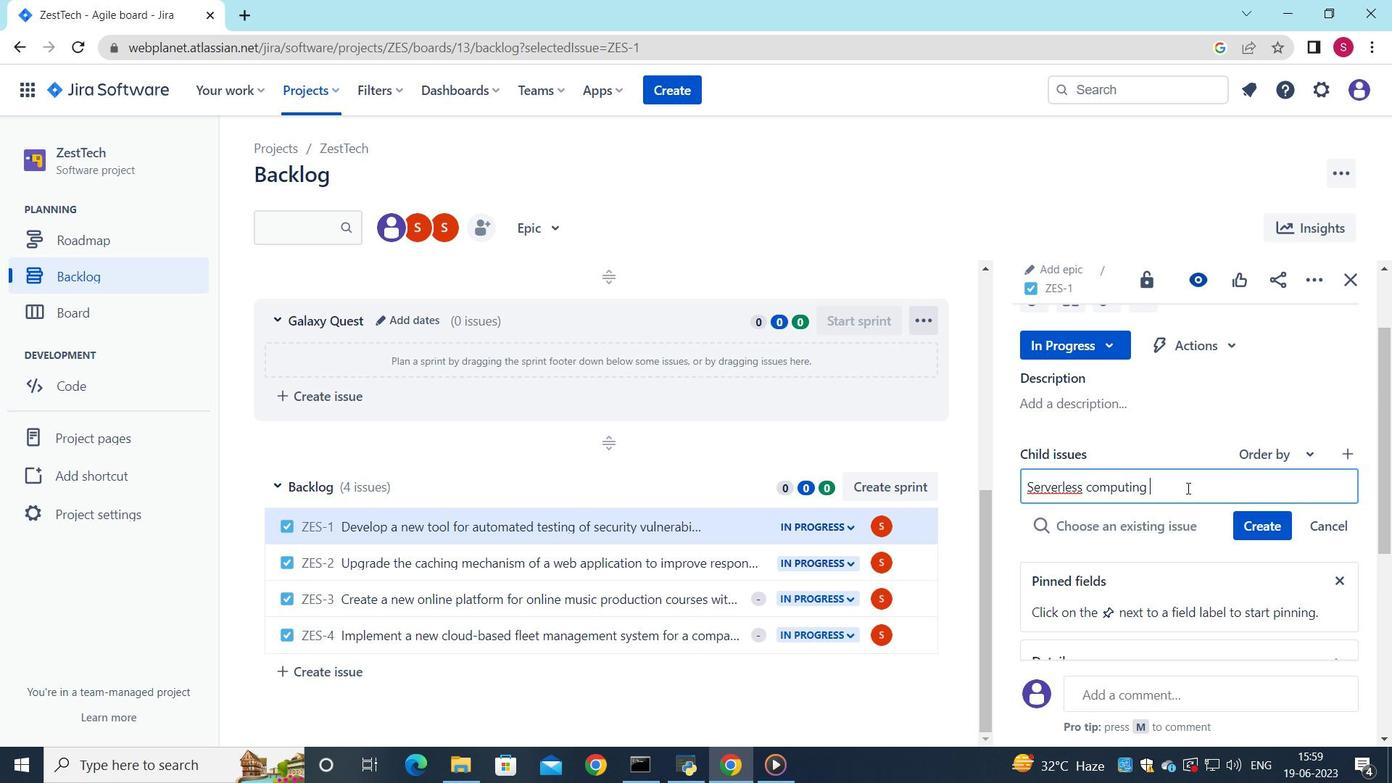 
Action: Mouse moved to (1137, 438)
Screenshot: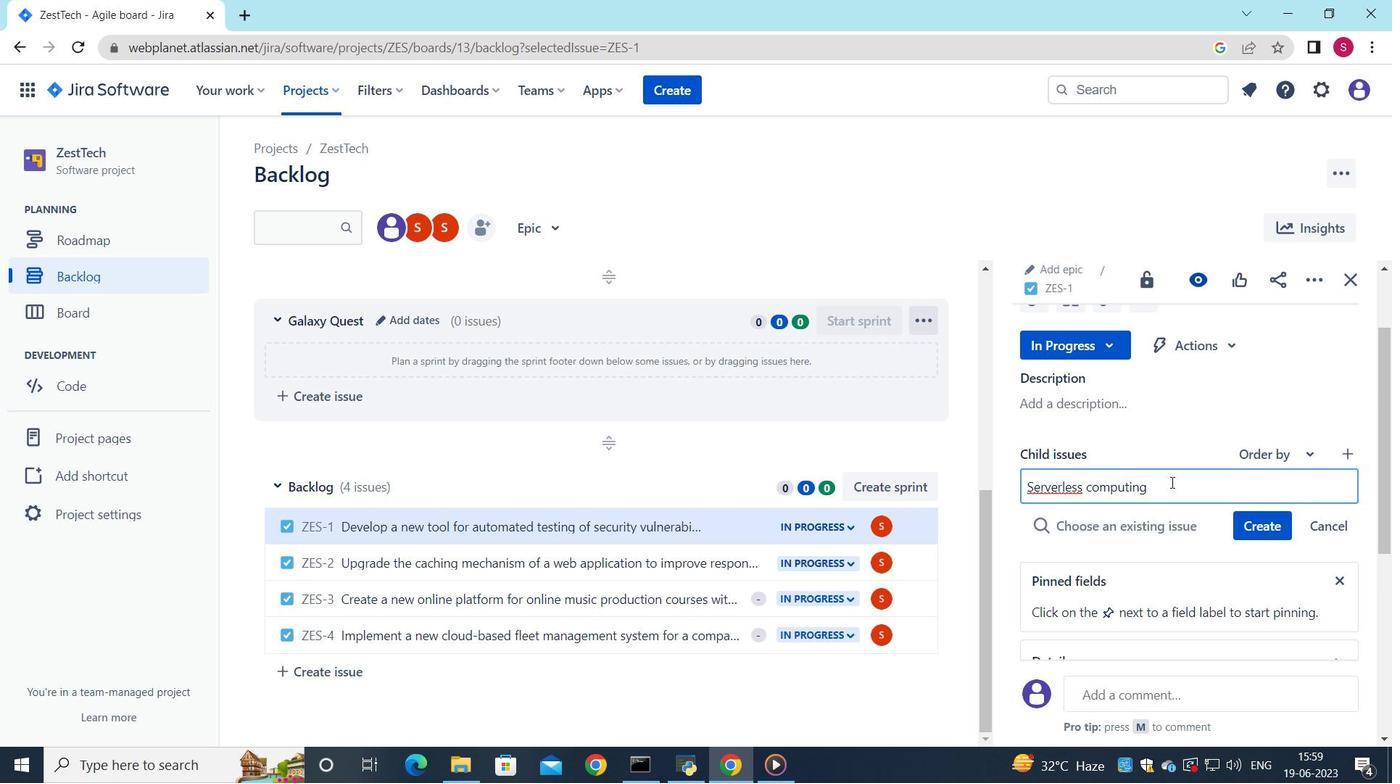 
Action: Key pressed application<Key.backspace>s<Key.backspace>ns<Key.space><Key.backspace><Key.backspace><Key.backspace>n<Key.space>monitoring<Key.space>and<Key.space>alerting<Key.space>optimization
Screenshot: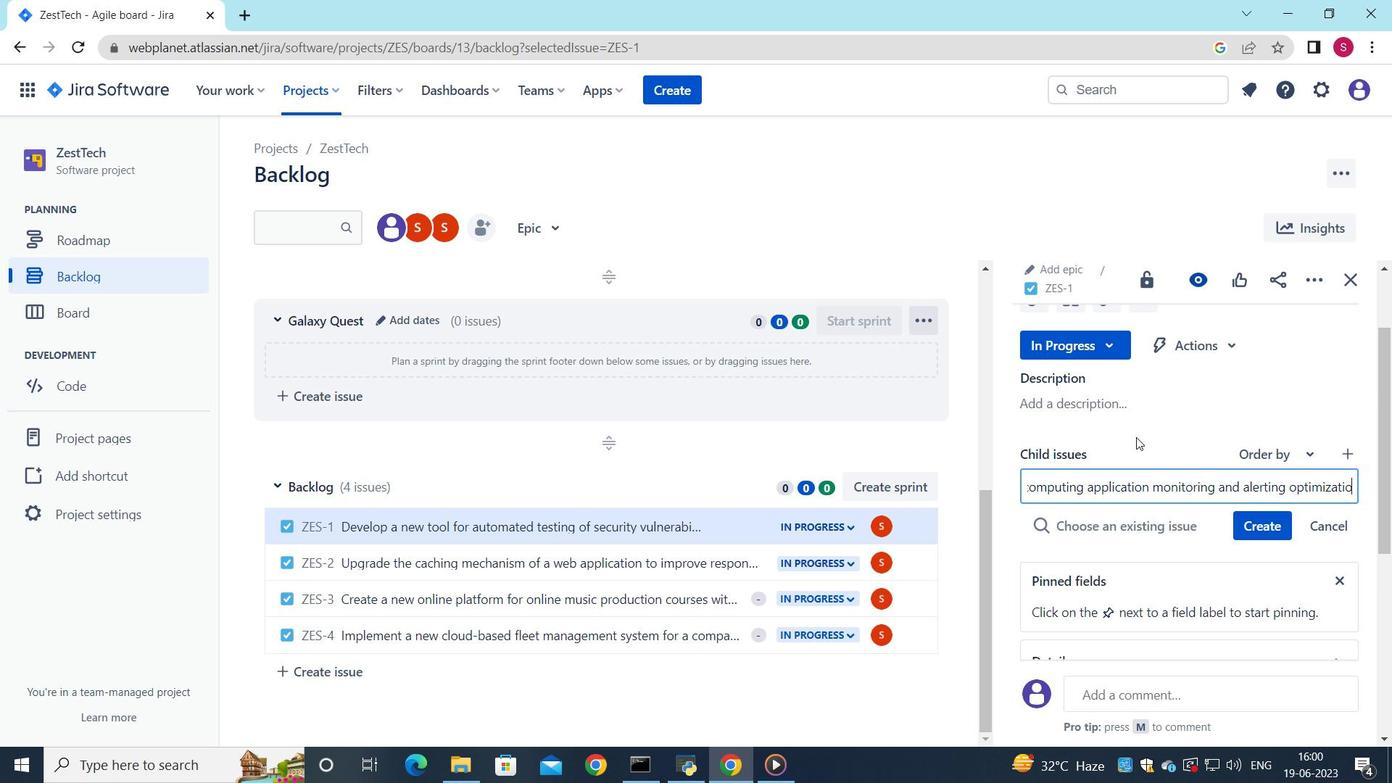 
Action: Mouse moved to (1069, 491)
Screenshot: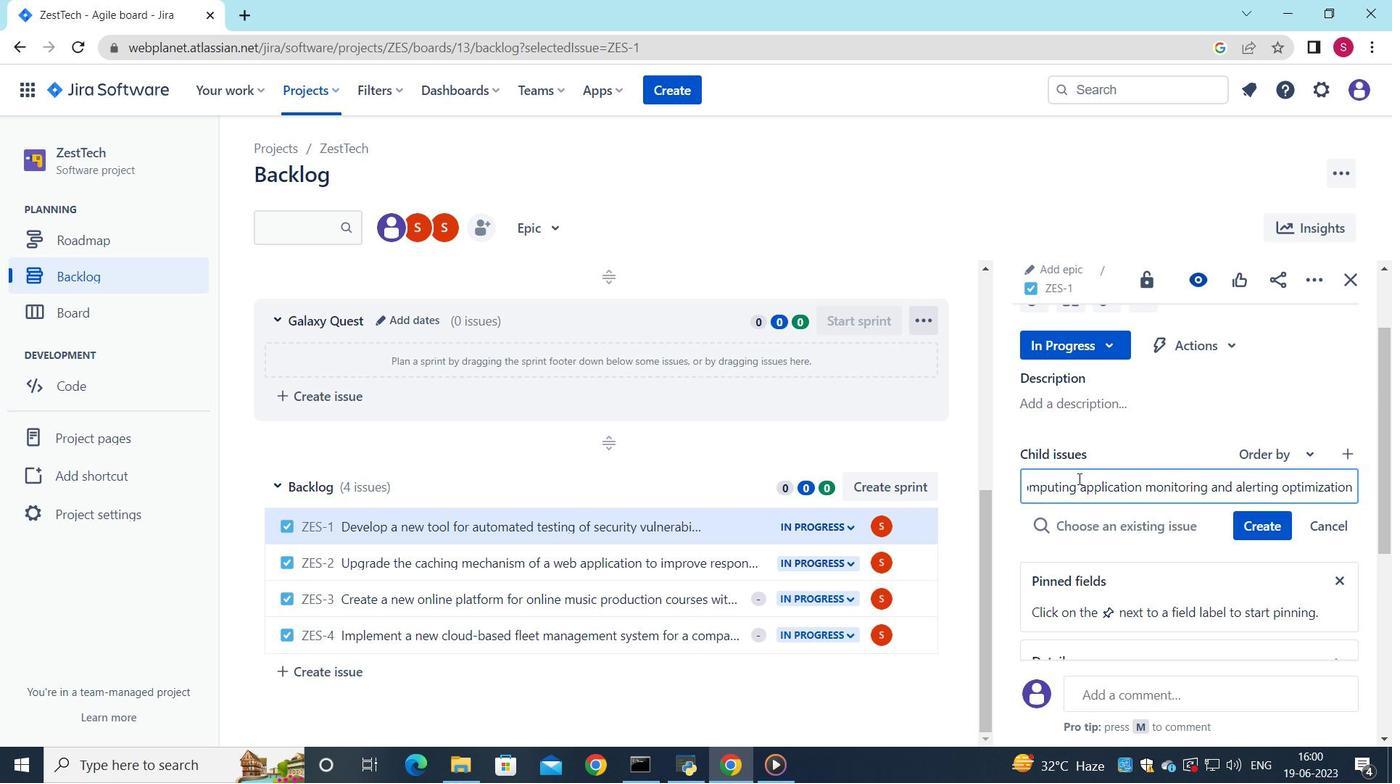 
Action: Mouse pressed left at (1069, 491)
Screenshot: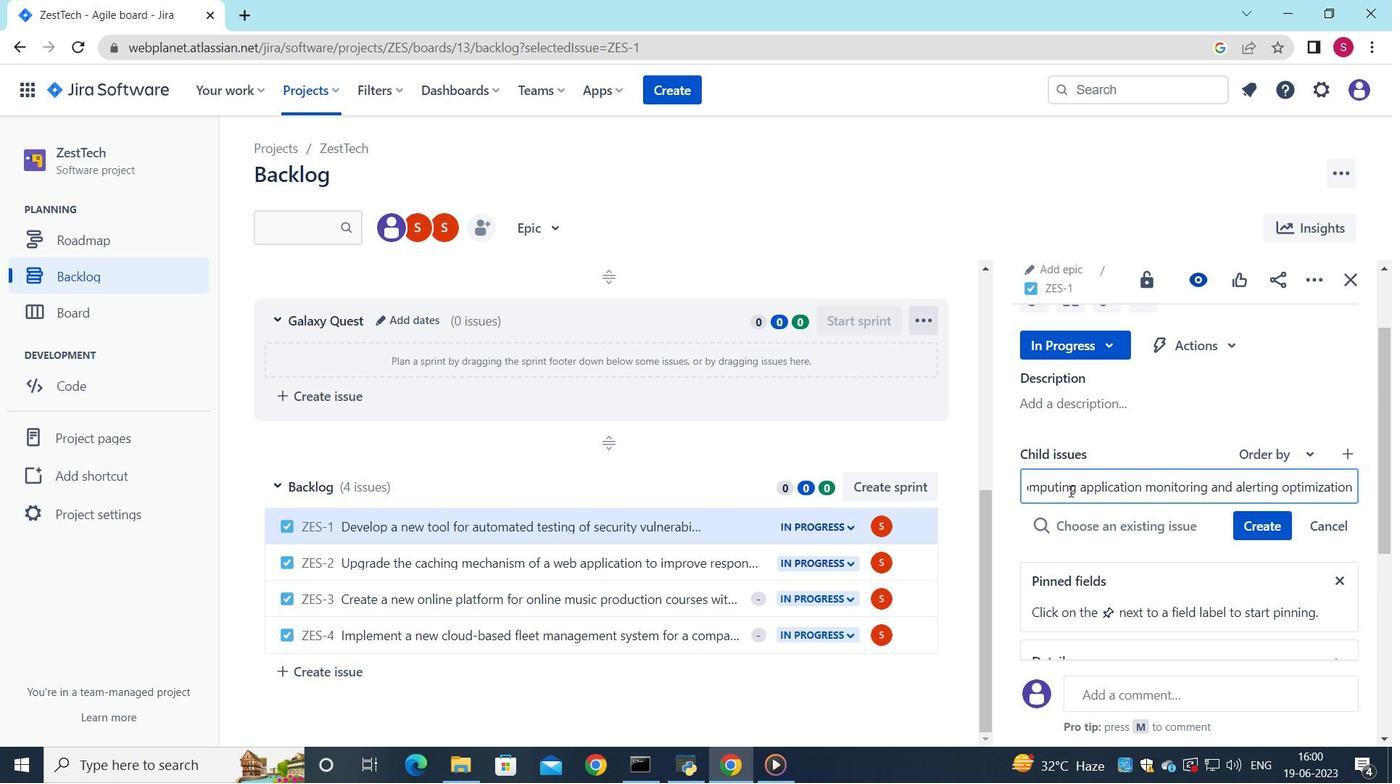 
Action: Mouse moved to (1048, 487)
Screenshot: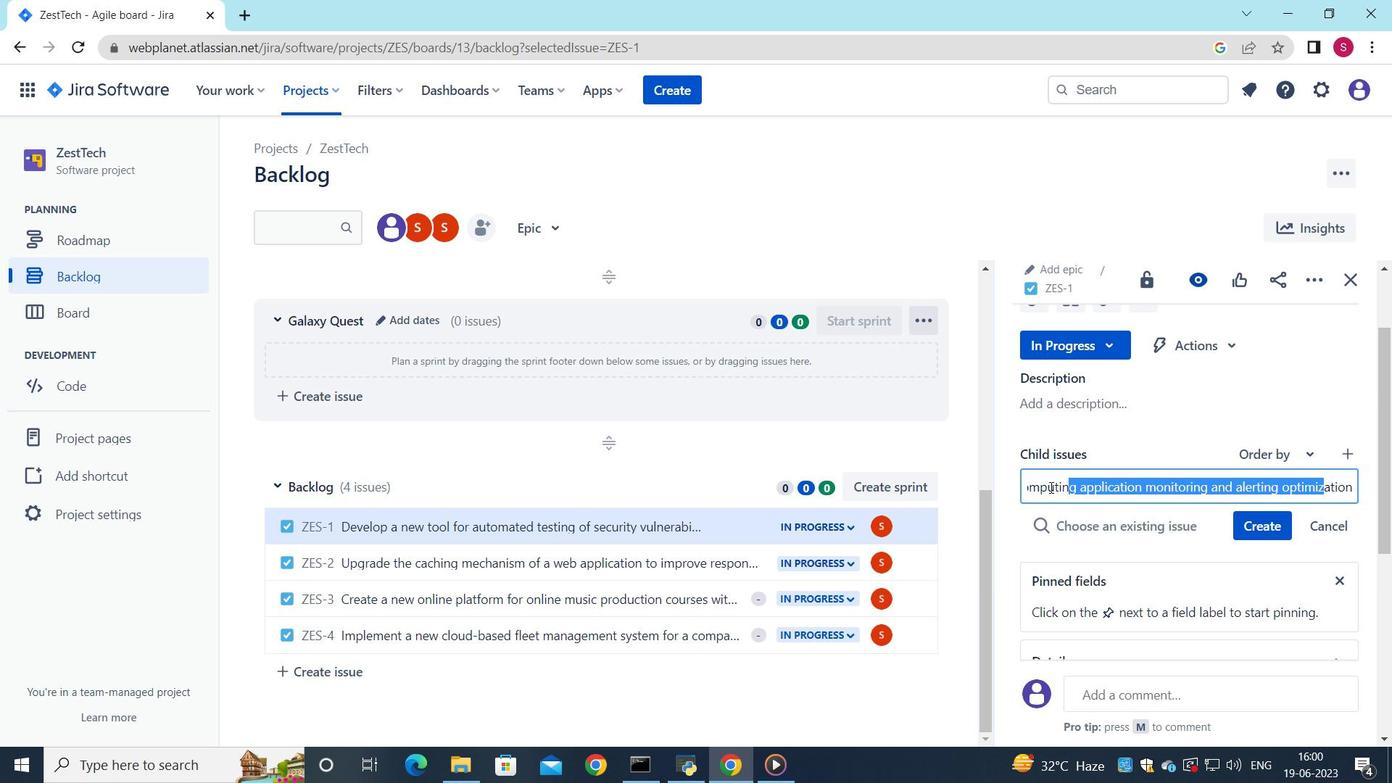 
Action: Mouse pressed left at (1048, 487)
Screenshot: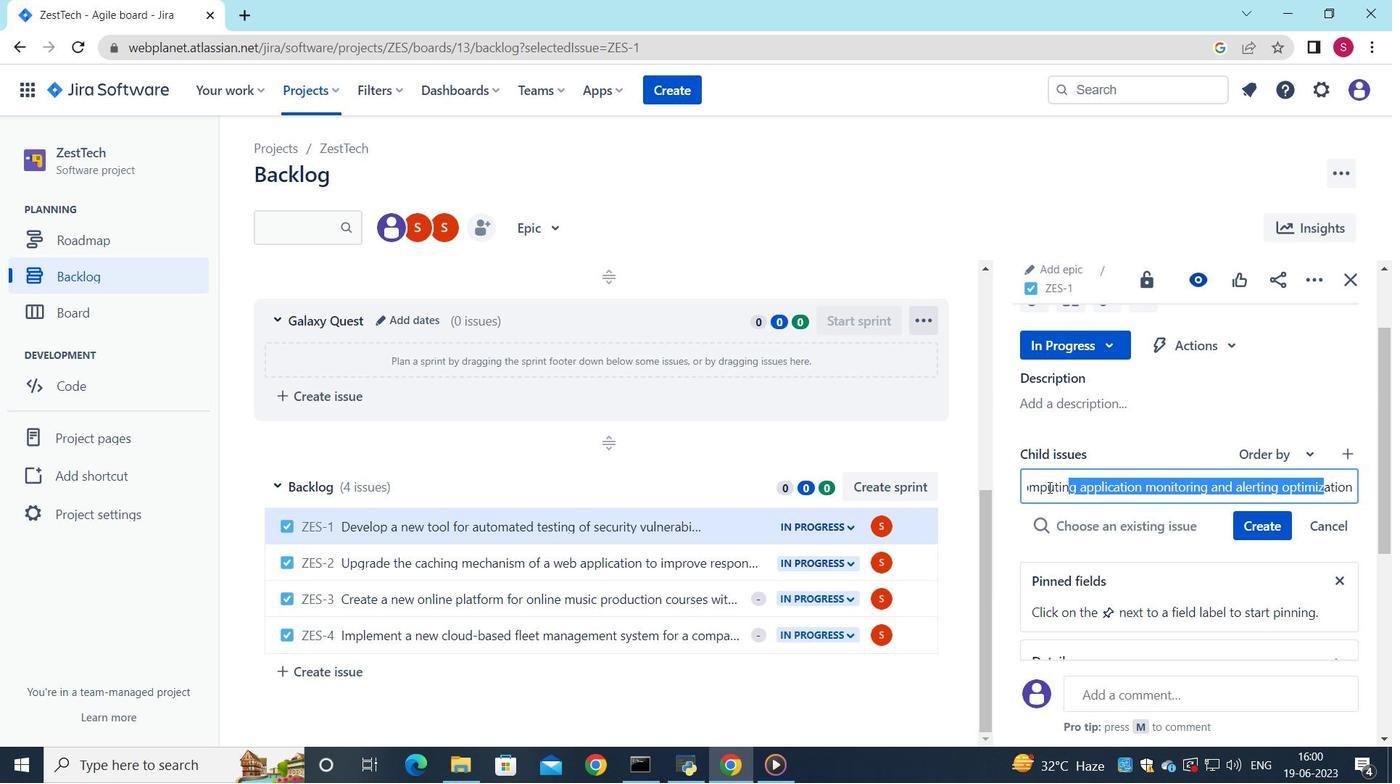 
Action: Key pressed <Key.left><Key.left><Key.left><Key.left><Key.left><Key.left><Key.left><Key.left><Key.left><Key.left><Key.left><Key.left><Key.left><Key.left>
Screenshot: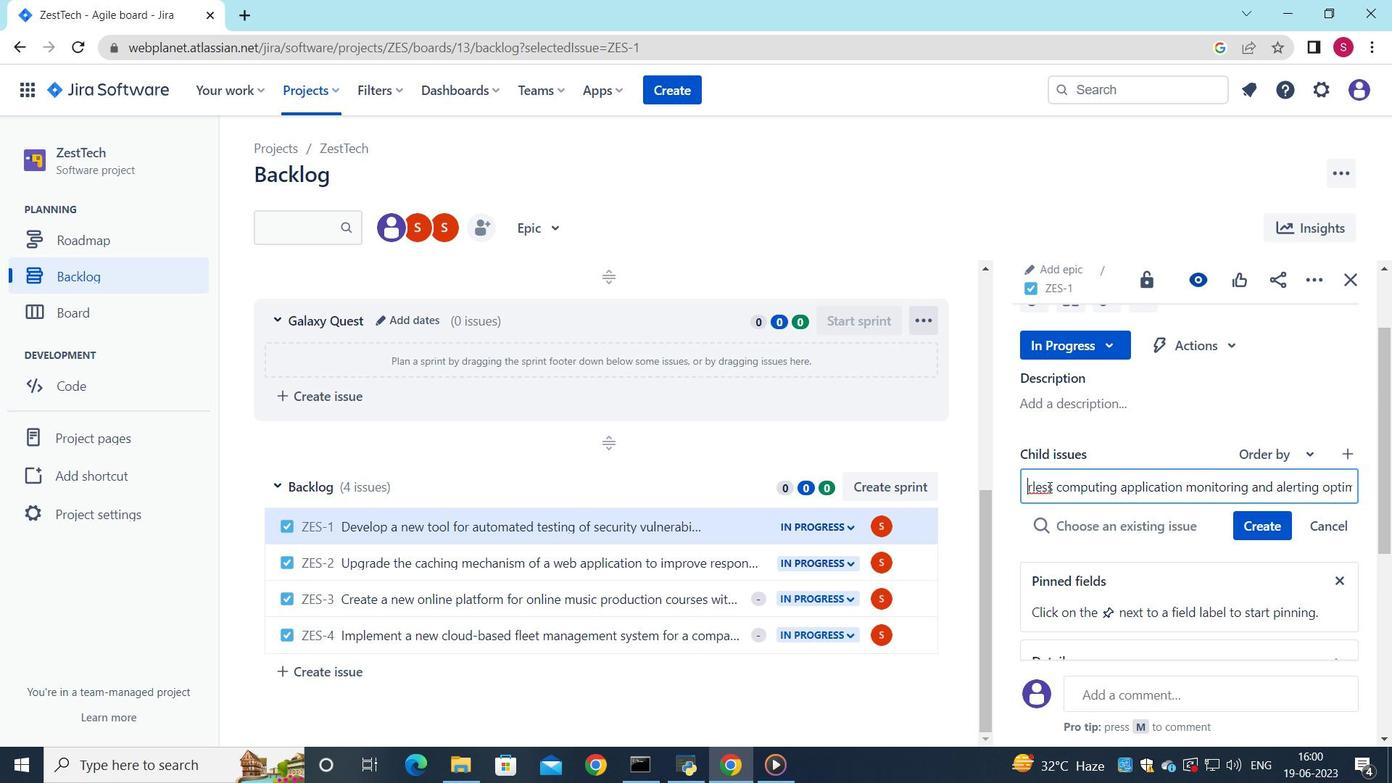 
Action: Mouse moved to (1052, 487)
Screenshot: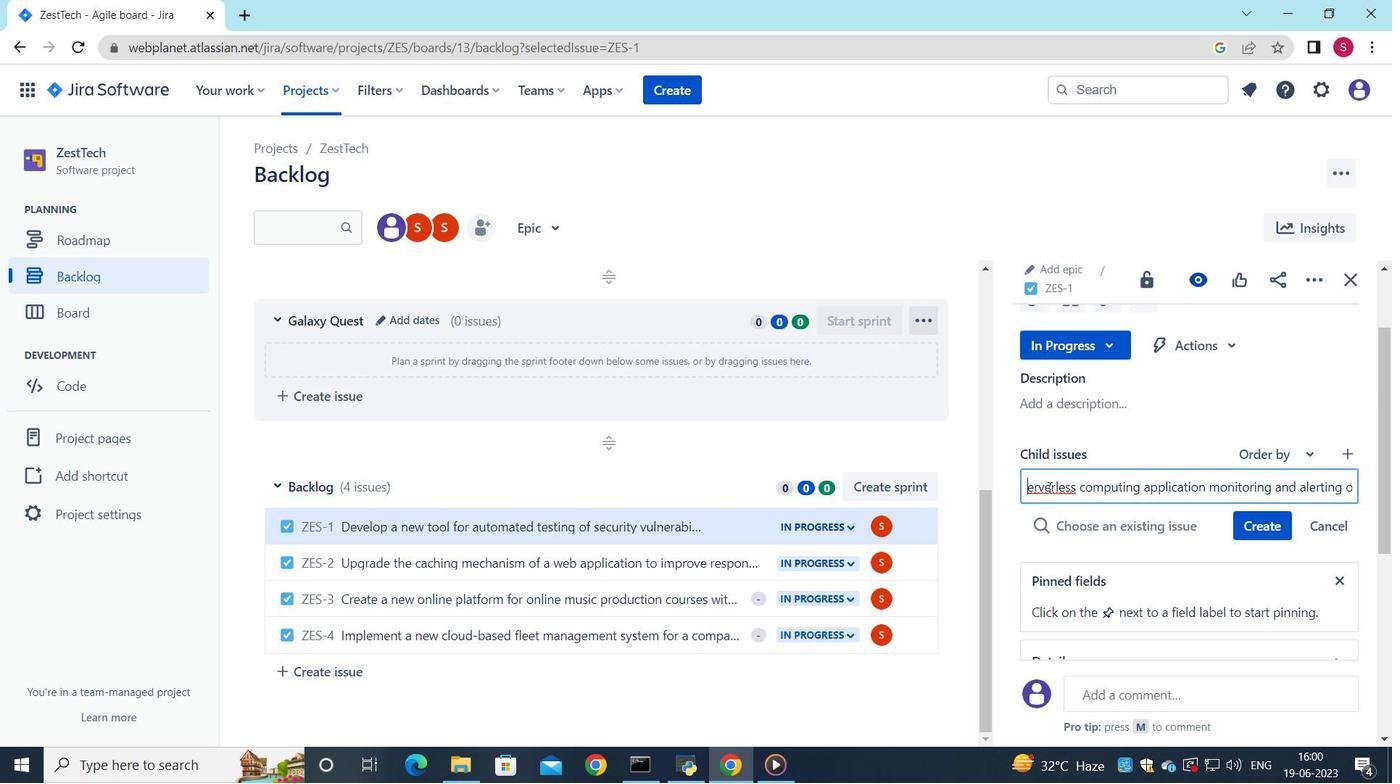 
Action: Key pressed <Key.left>
Screenshot: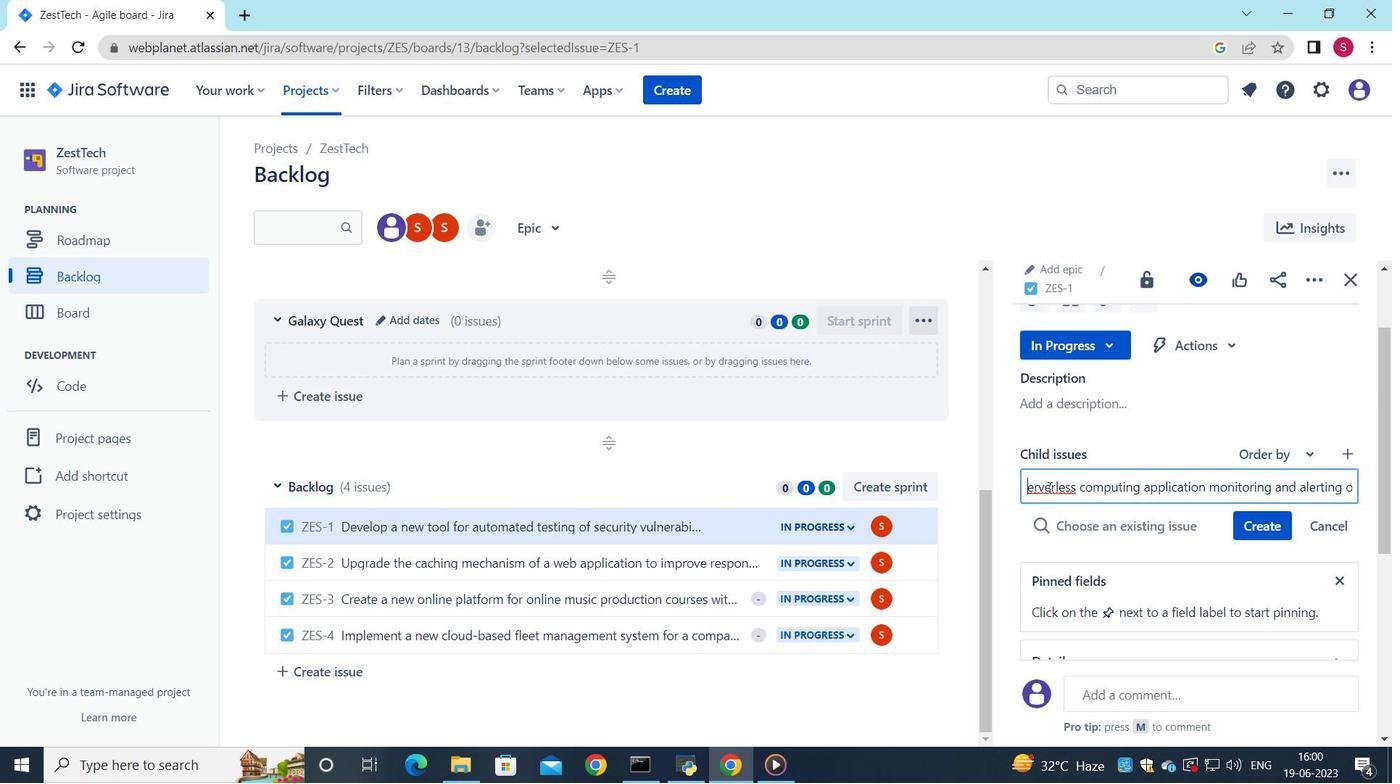 
Action: Mouse moved to (1066, 487)
Screenshot: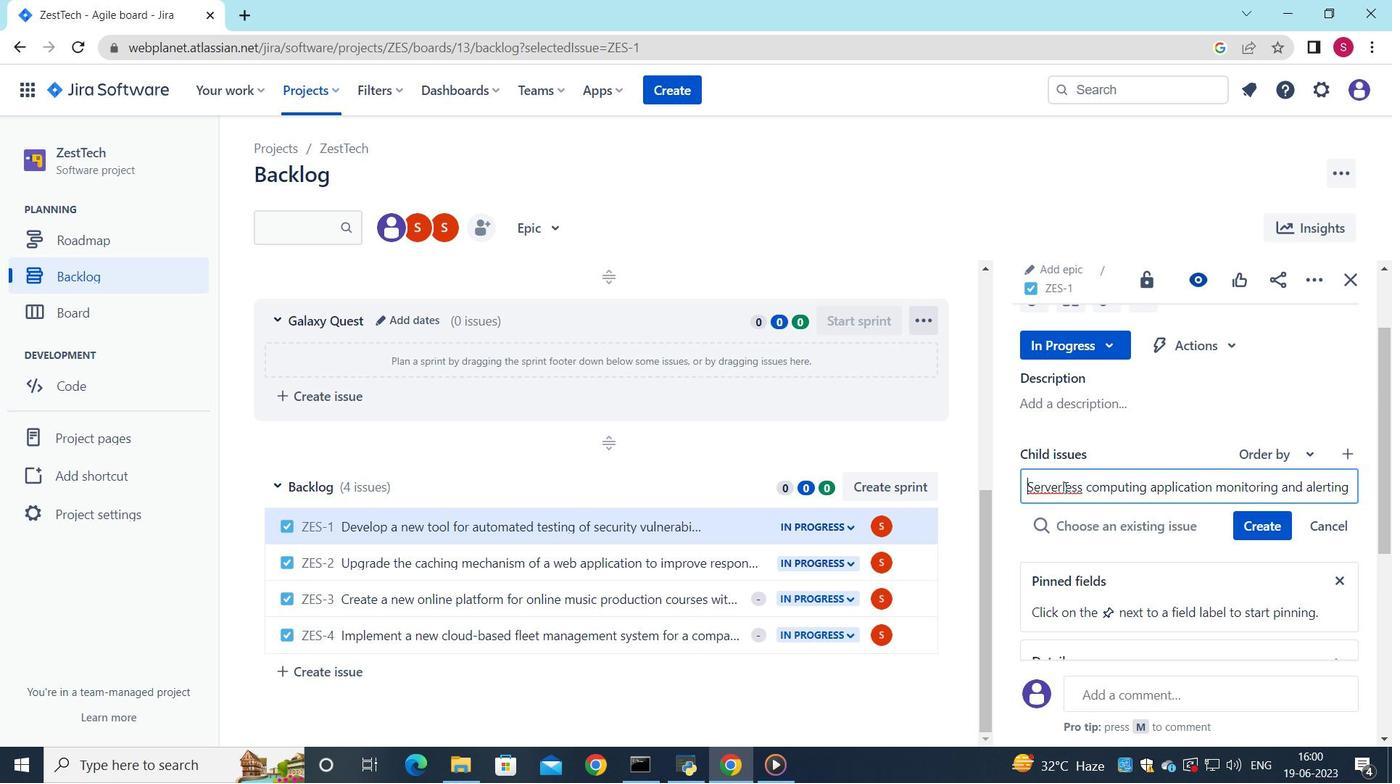 
Action: Key pressed <Key.left>
Screenshot: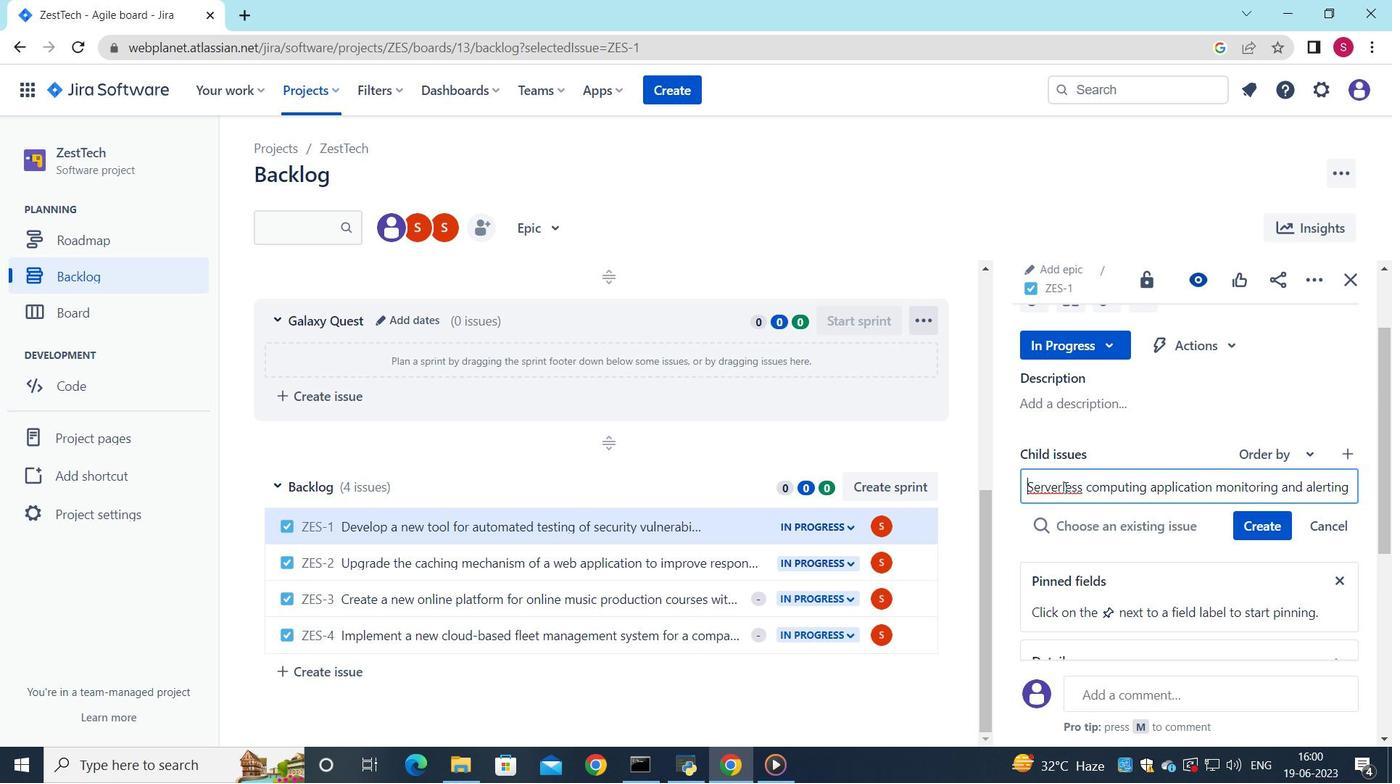 
Action: Mouse moved to (1264, 530)
Screenshot: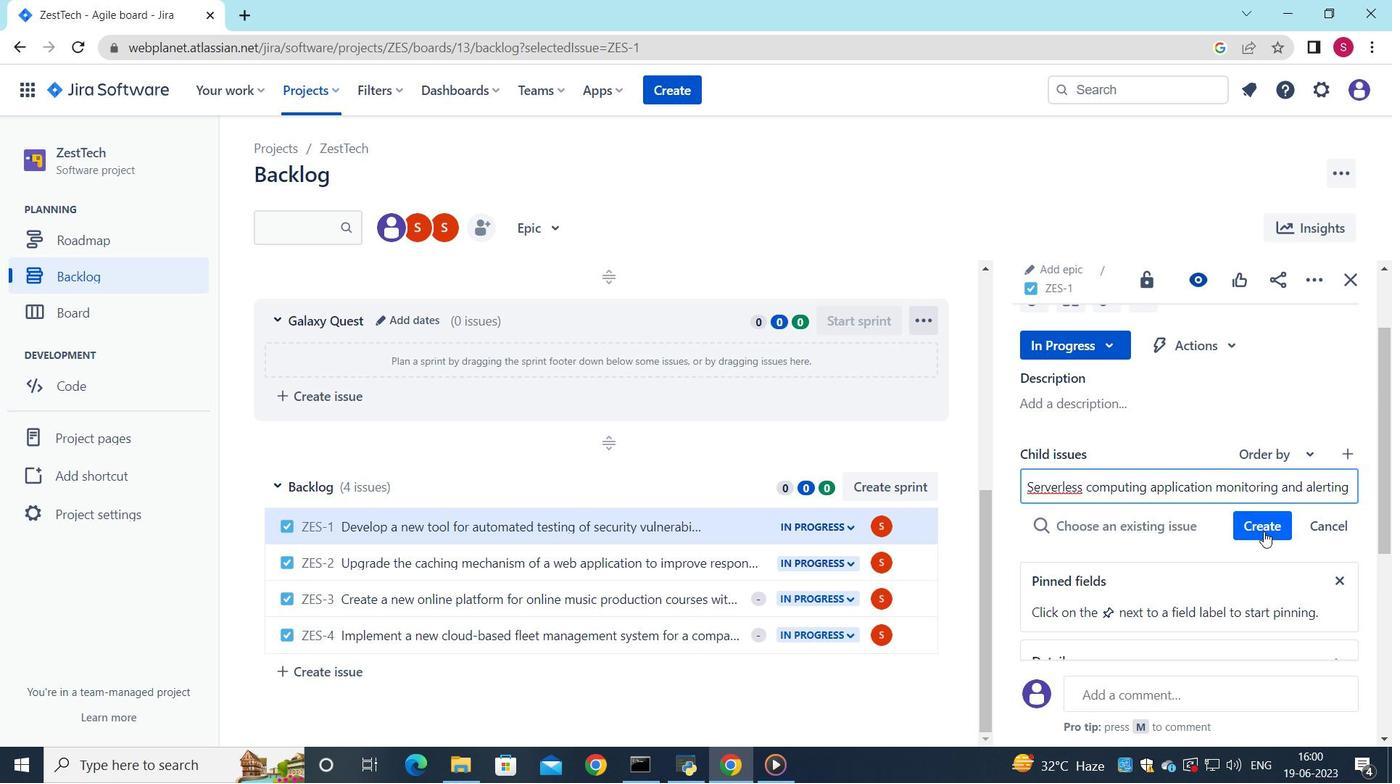 
Action: Mouse pressed left at (1264, 530)
Screenshot: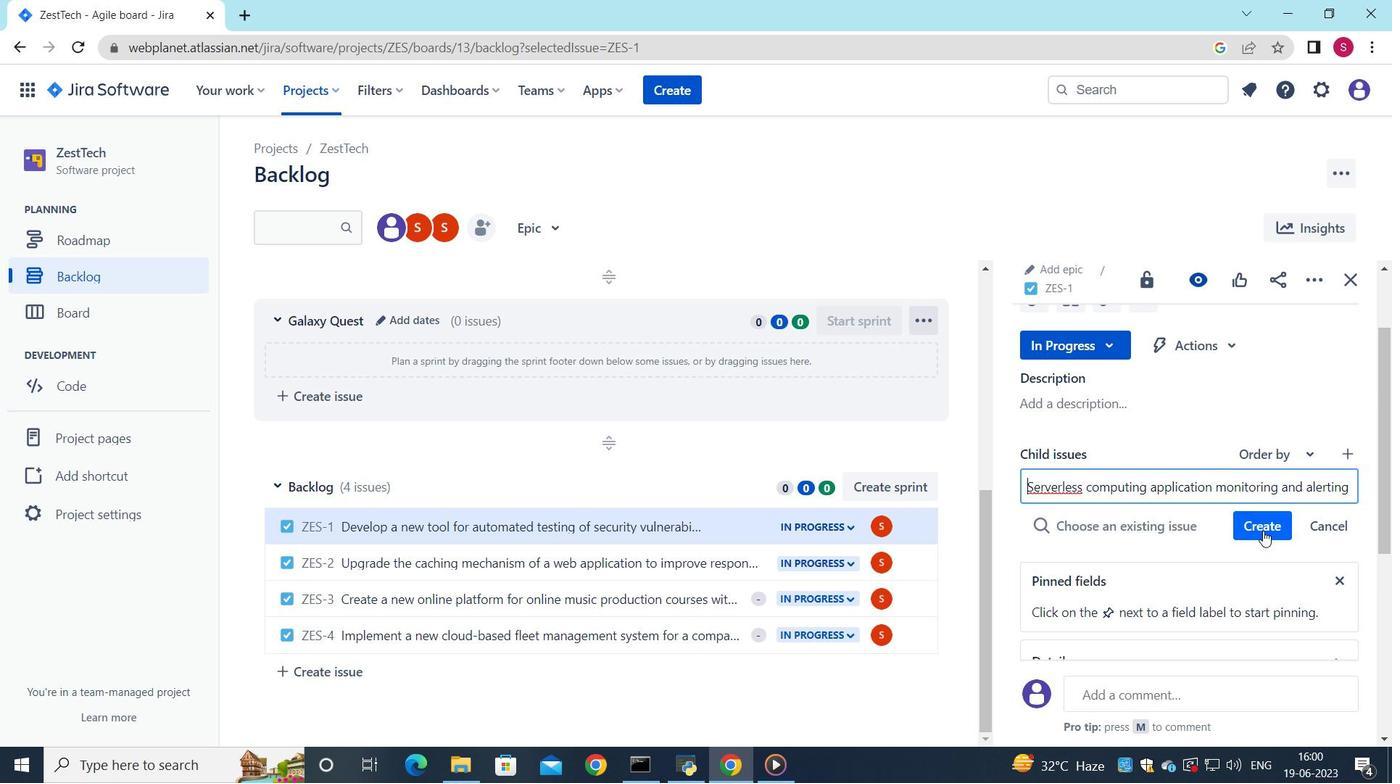 
Action: Mouse moved to (1337, 495)
Screenshot: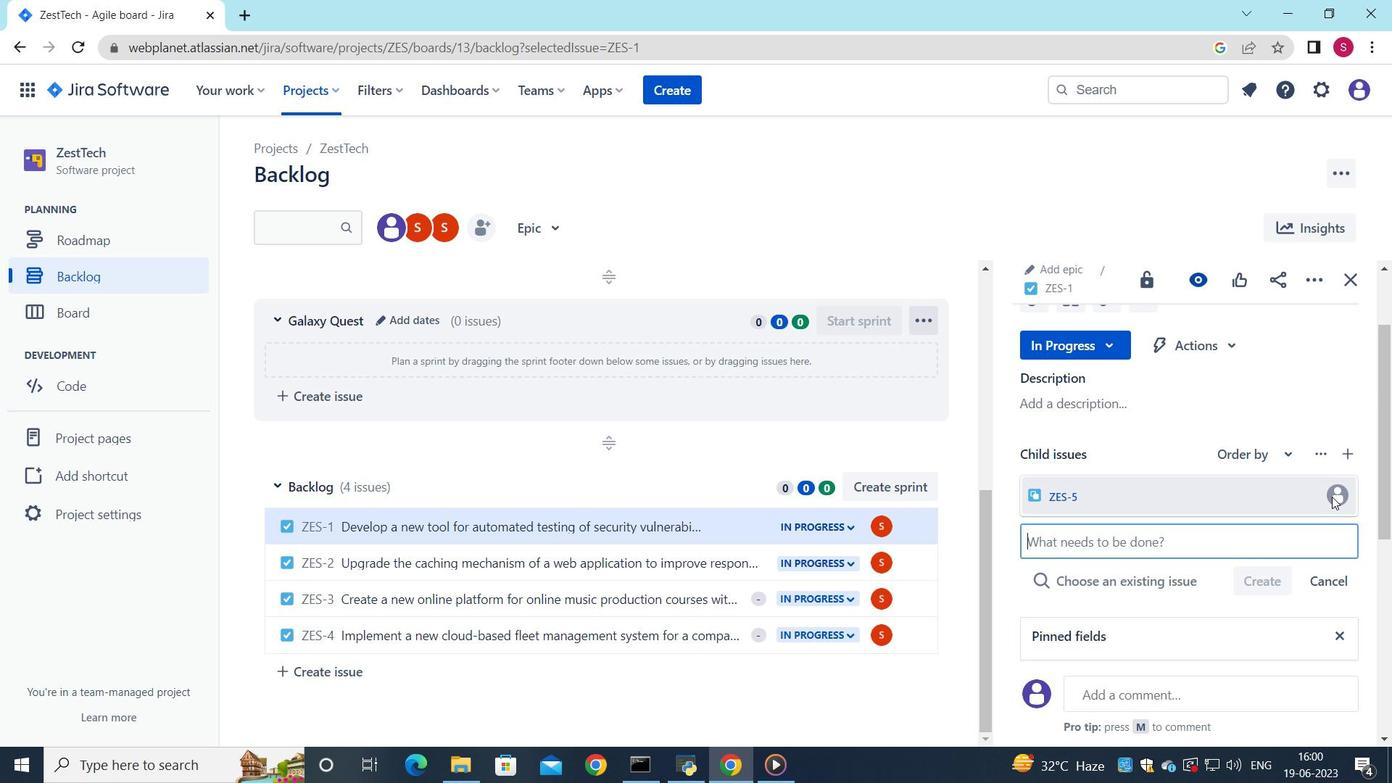 
Action: Mouse pressed left at (1337, 495)
Screenshot: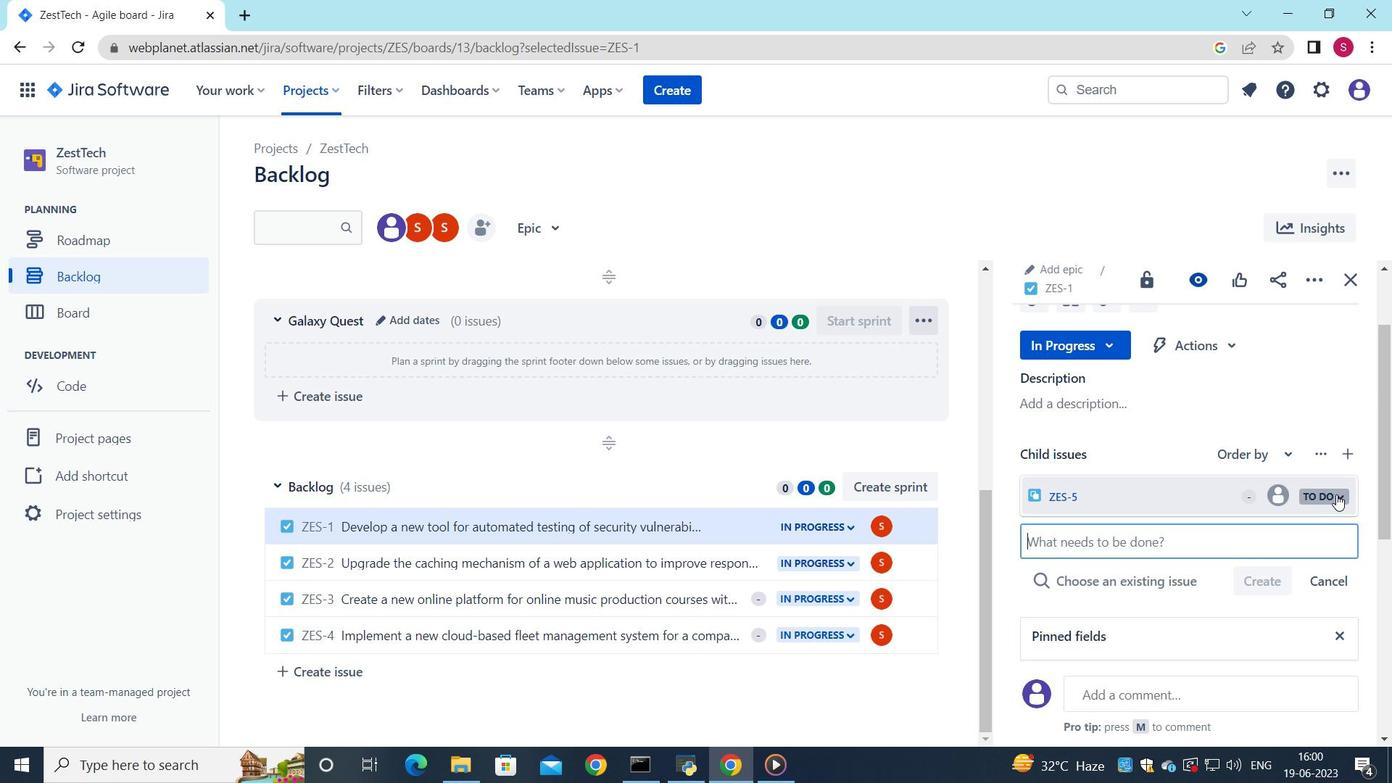 
Action: Mouse moved to (1285, 502)
Screenshot: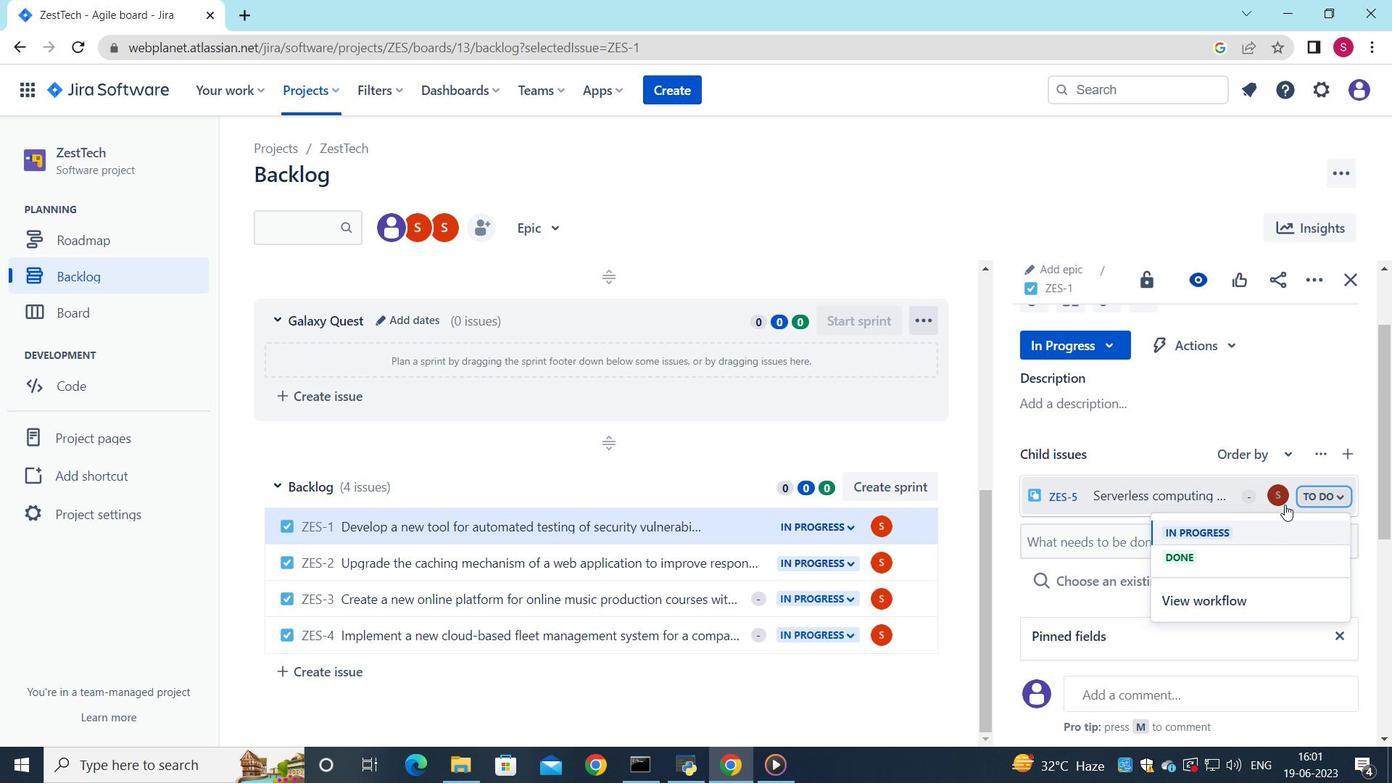 
Action: Mouse pressed left at (1285, 502)
Screenshot: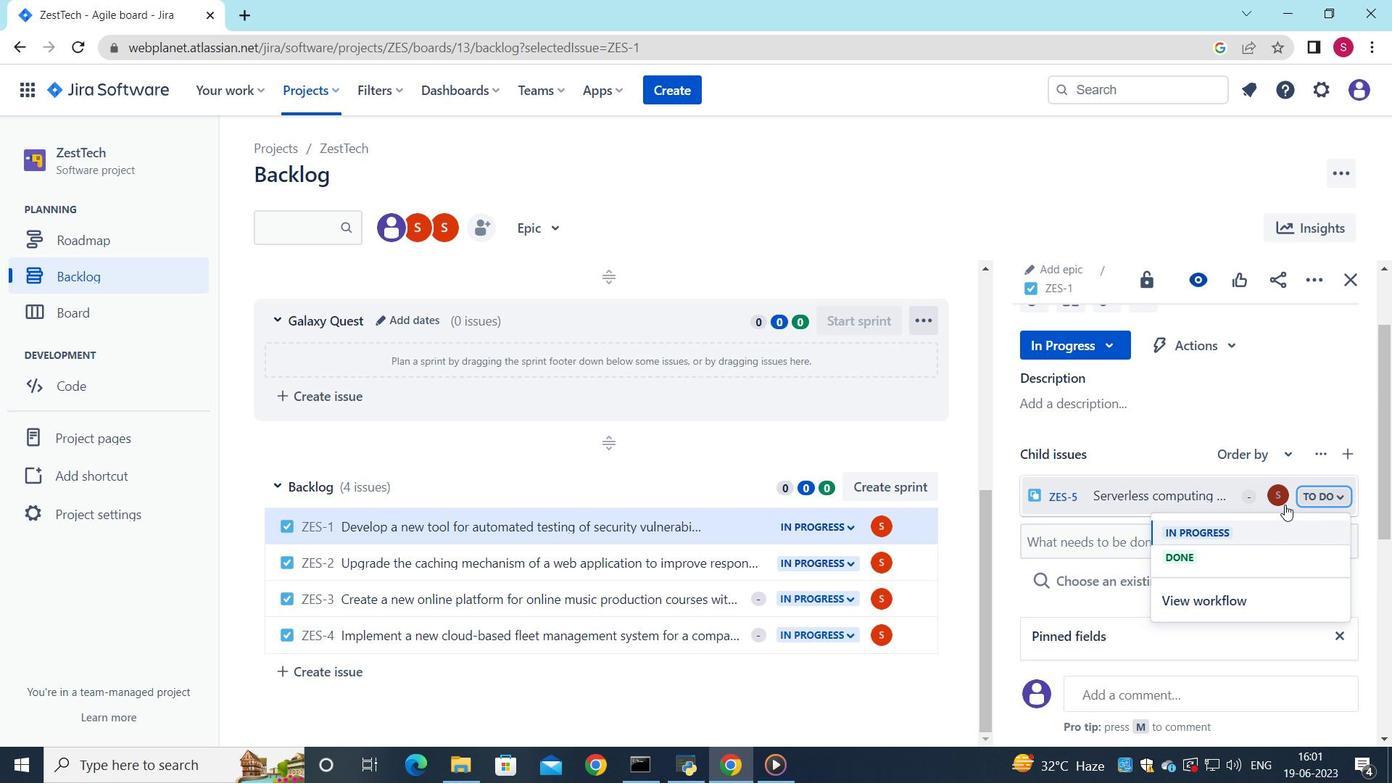 
Action: Mouse moved to (1108, 389)
Screenshot: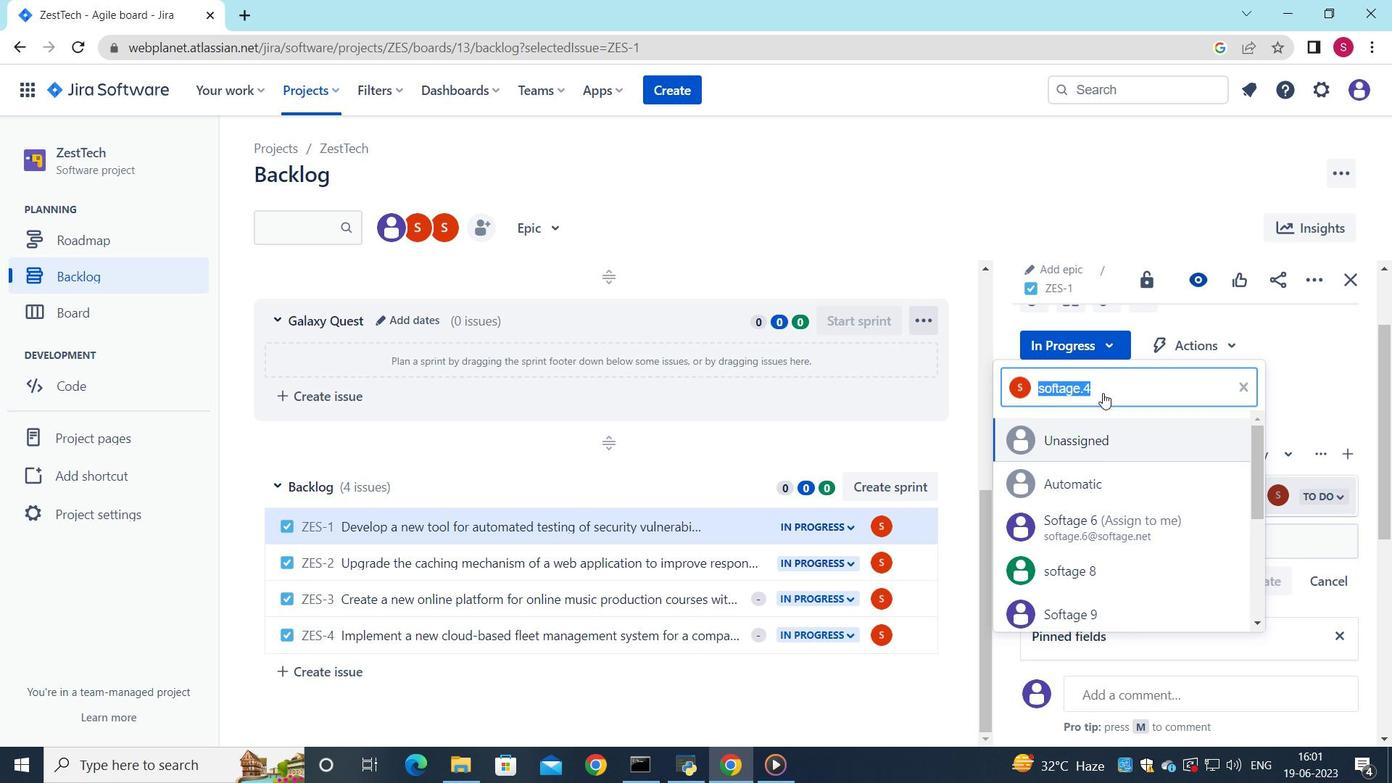 
Action: Mouse pressed left at (1108, 389)
Screenshot: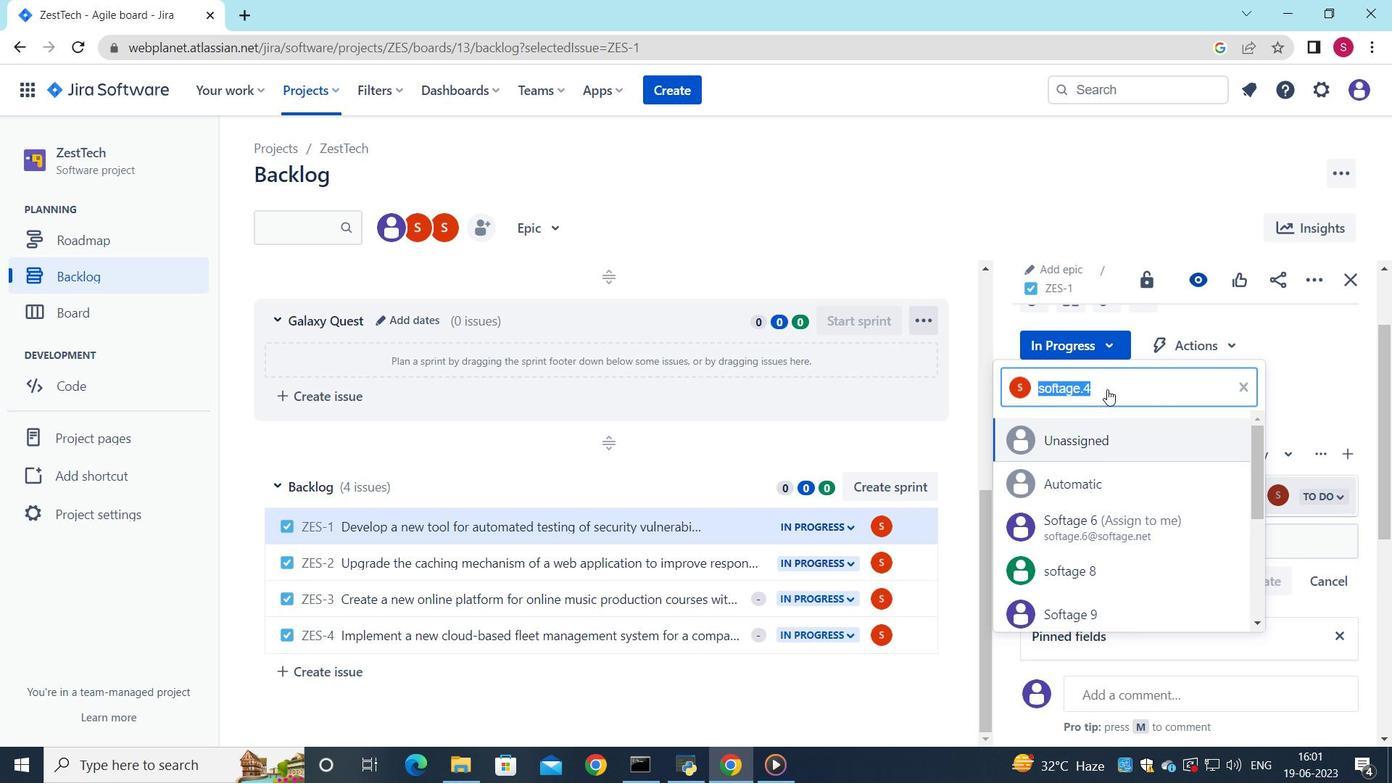 
Action: Mouse moved to (1289, 489)
Screenshot: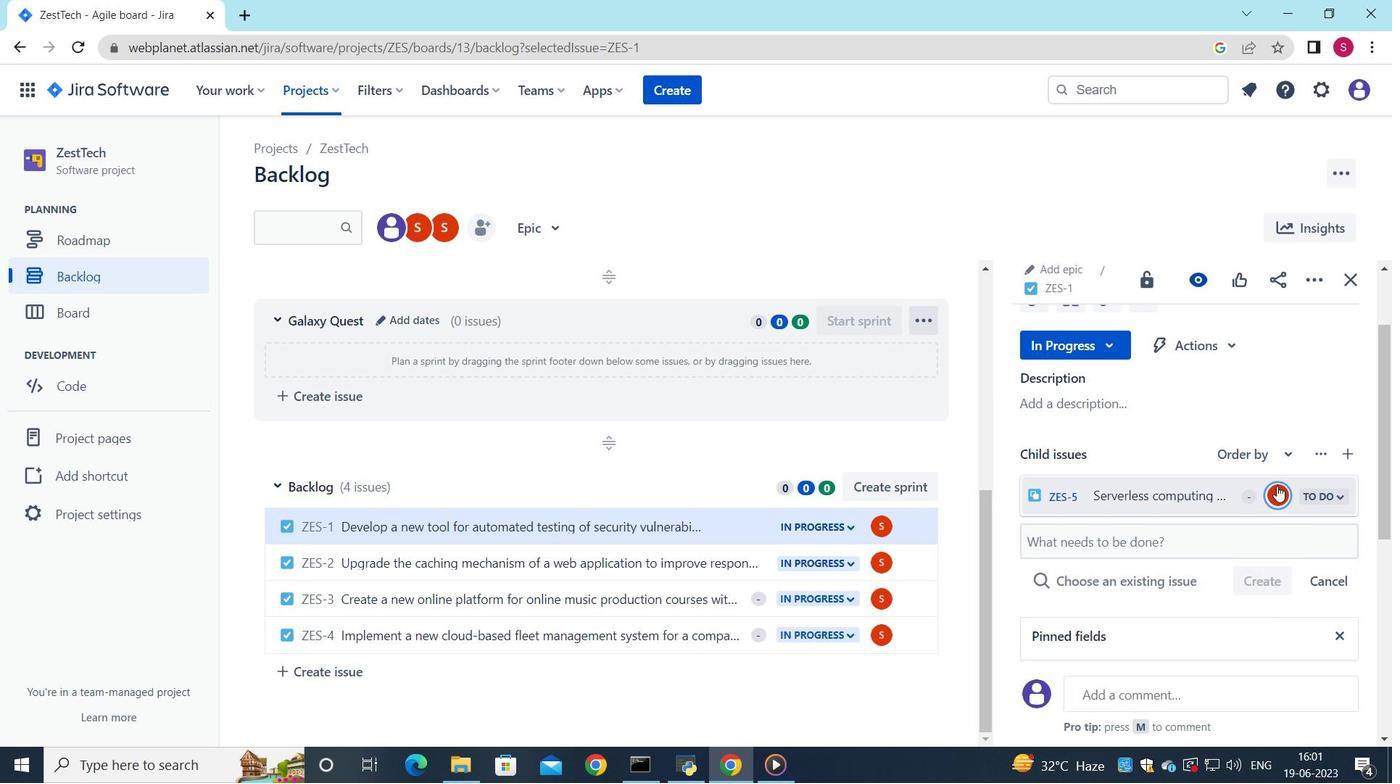 
Action: Mouse pressed left at (1289, 489)
Screenshot: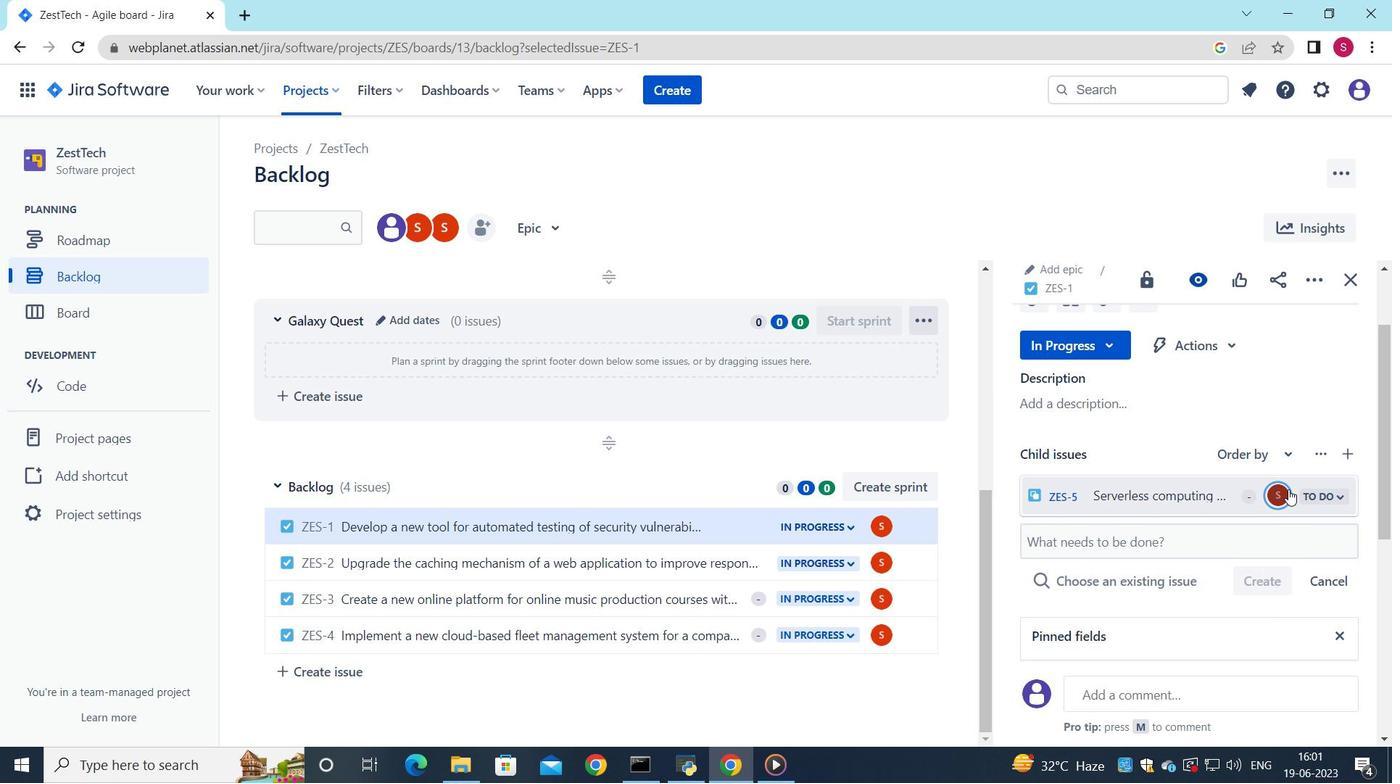 
Action: Mouse moved to (1123, 440)
Screenshot: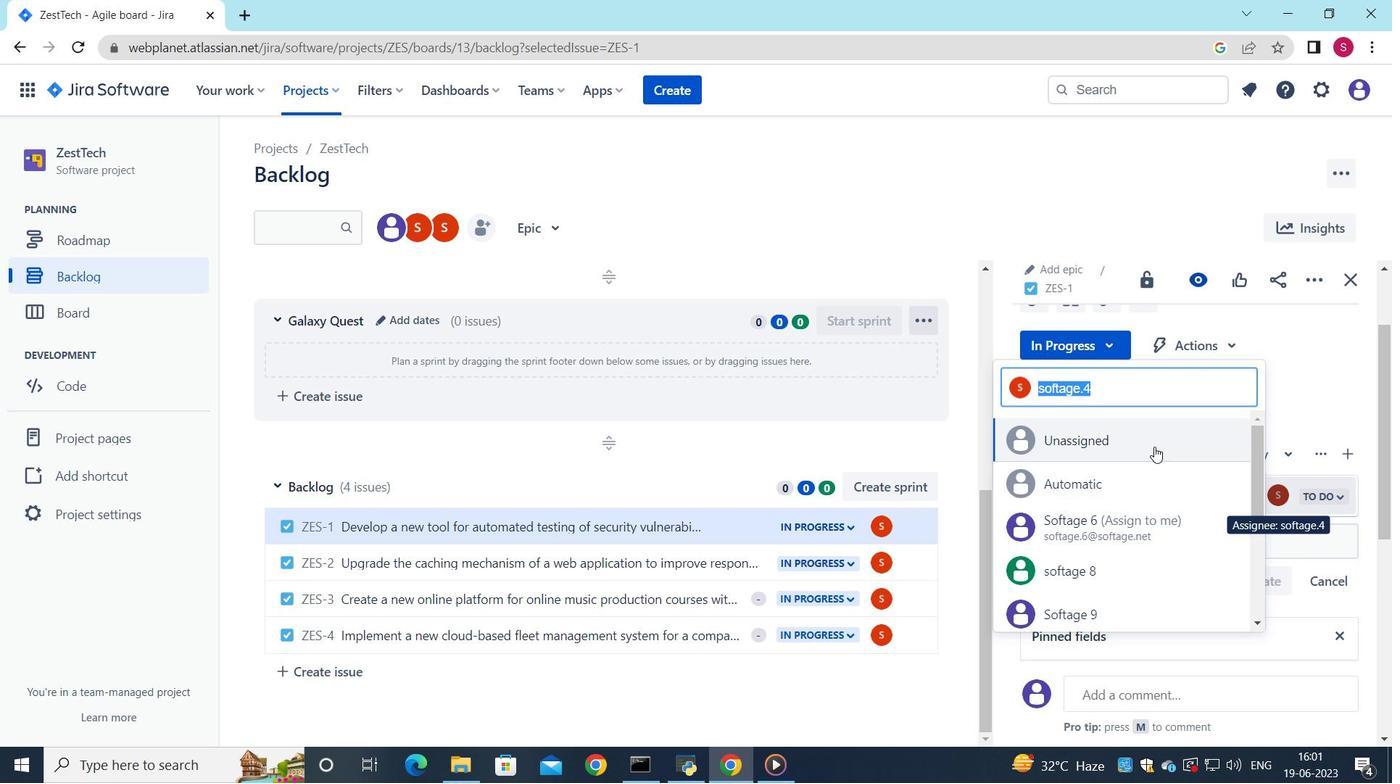 
Action: Key pressed <Key.backspace>softage.4<Key.caps_lock>2SOFT<Key.backspace><Key.backspace><Key.backspace><Key.backspace><Key.backspace><Key.caps_lock><Key.shift>@softage.net
Screenshot: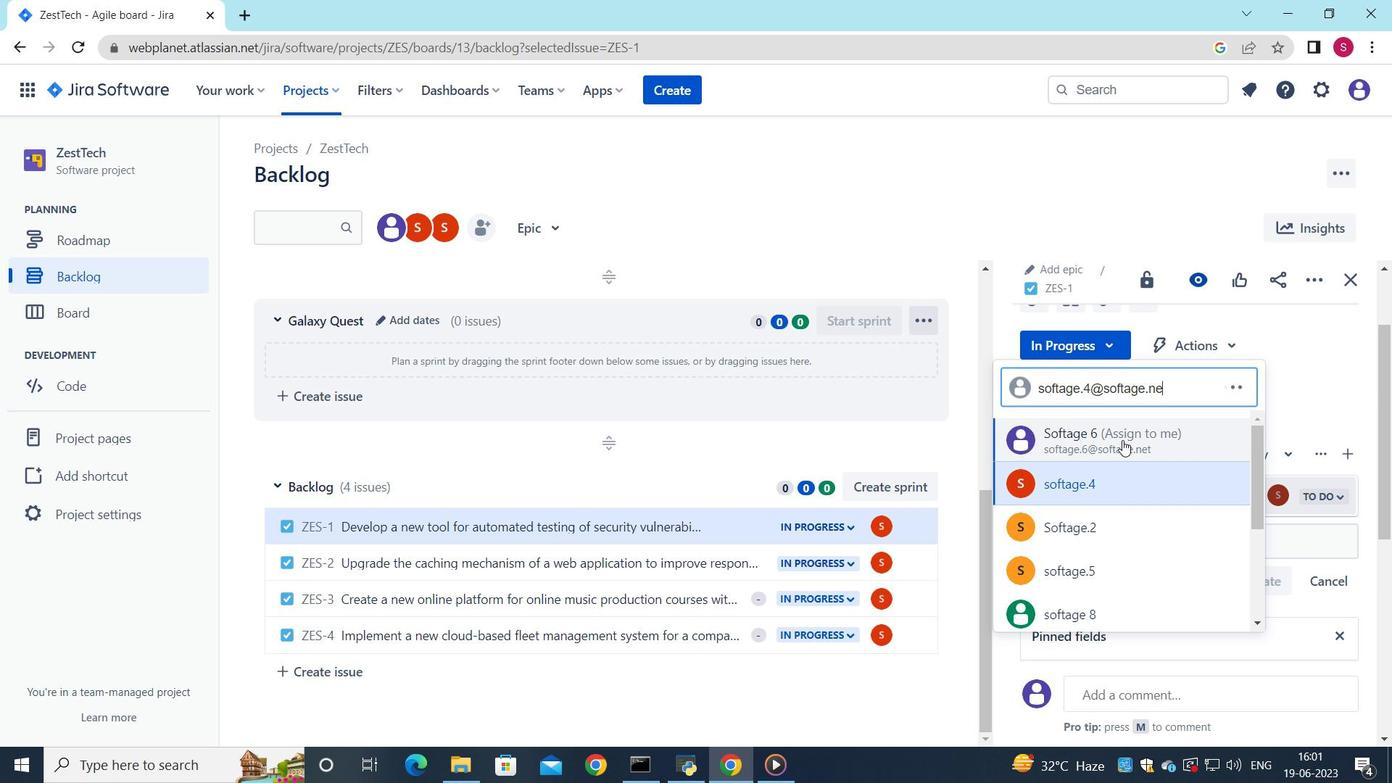 
Action: Mouse moved to (1141, 490)
Screenshot: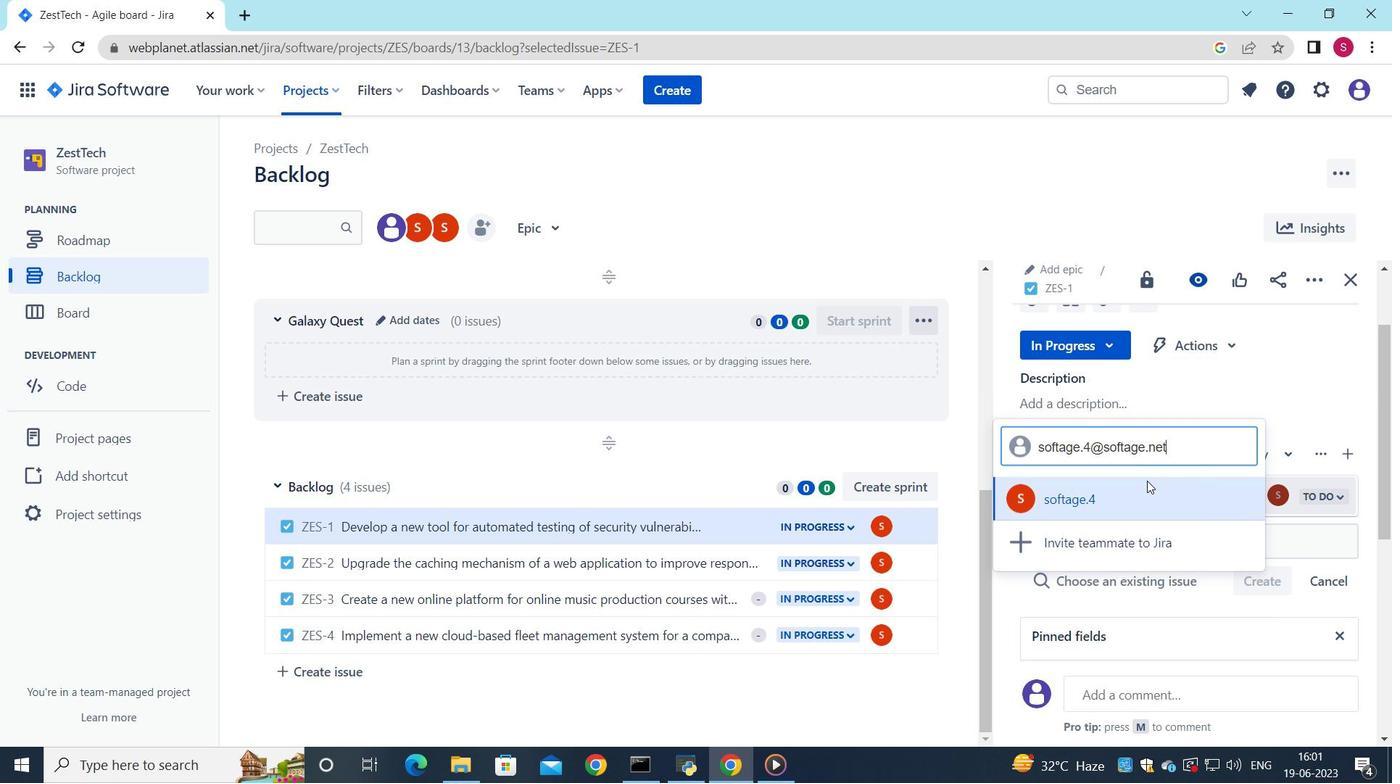 
Action: Mouse pressed left at (1141, 490)
Screenshot: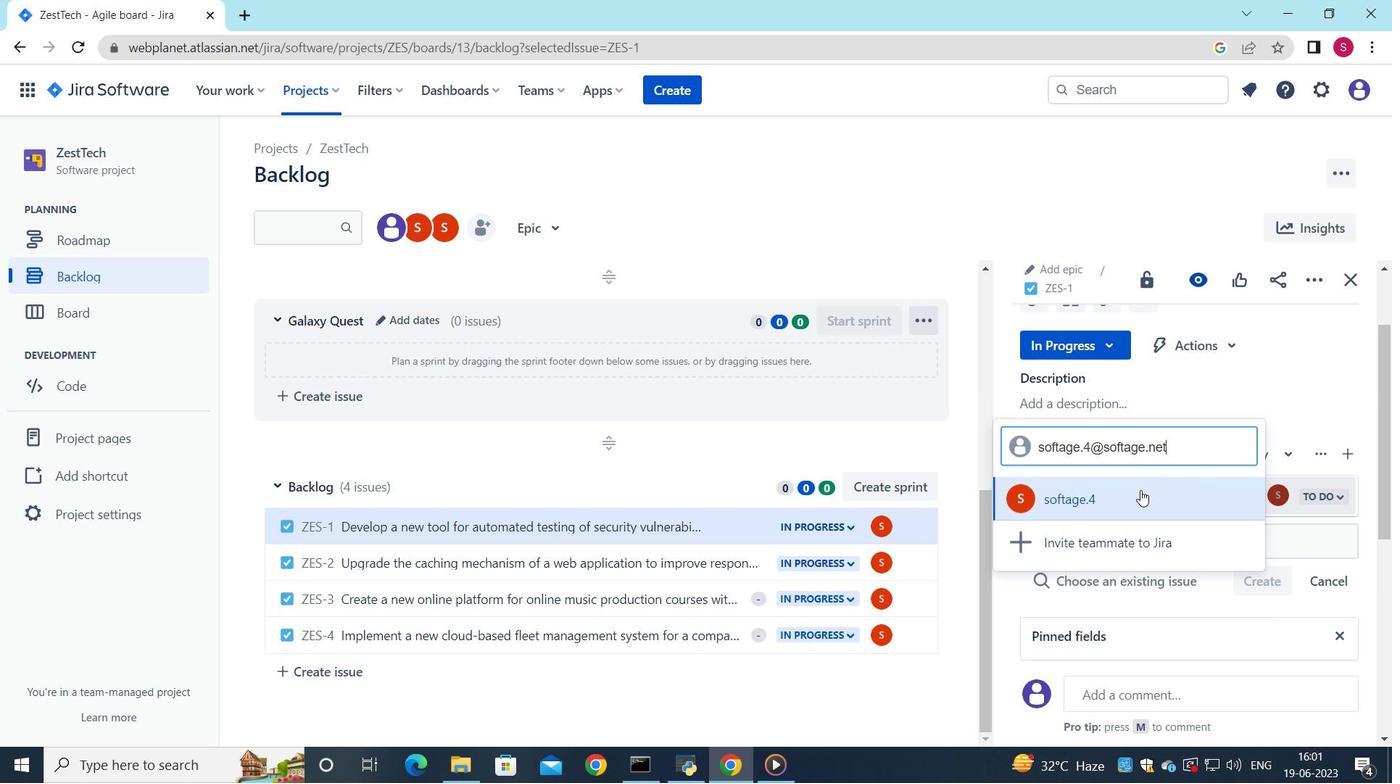 
Action: Mouse moved to (1161, 423)
Screenshot: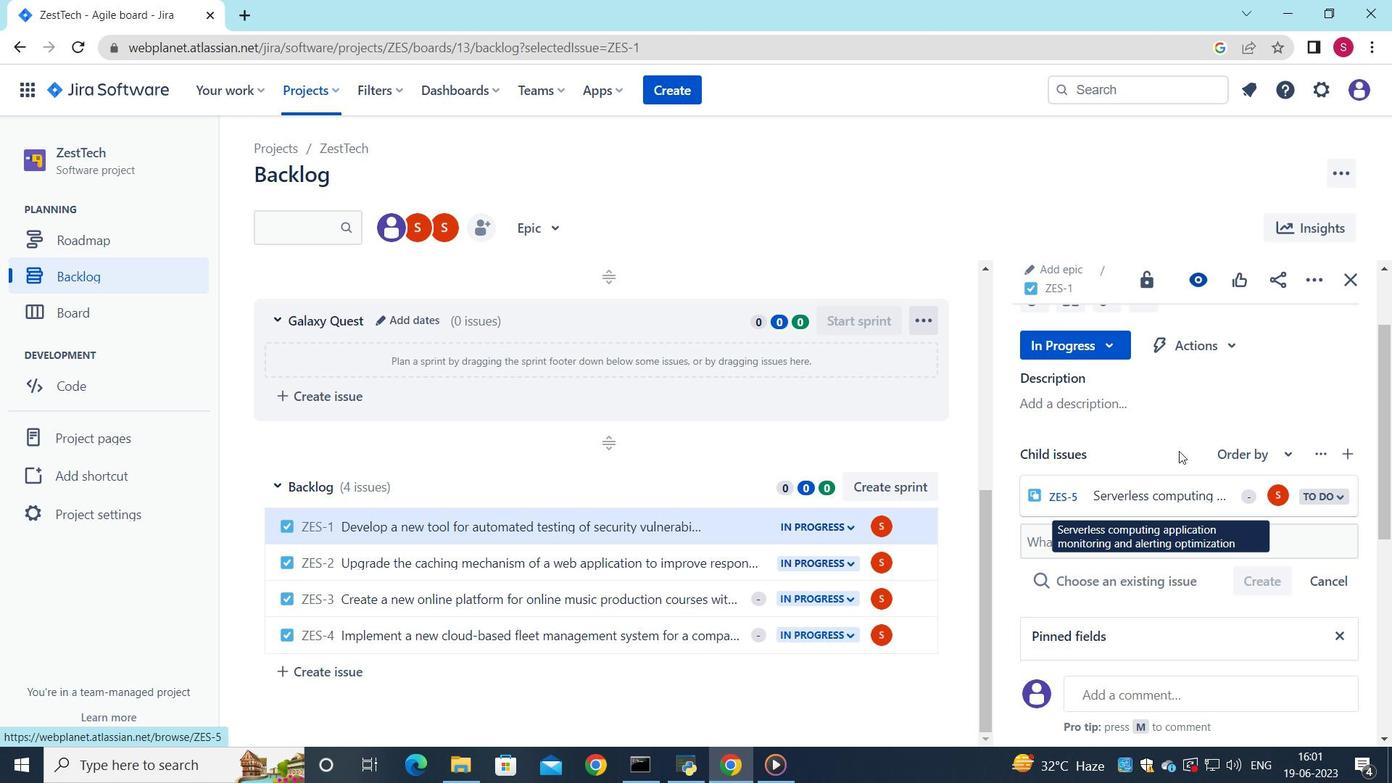 
